 Task: Send the message to the host of Shell Knob, Missouri, US- Hello! I'm interested in your listing for 01/Dec/2023. Is it still available during that time?.
Action: Mouse moved to (698, 147)
Screenshot: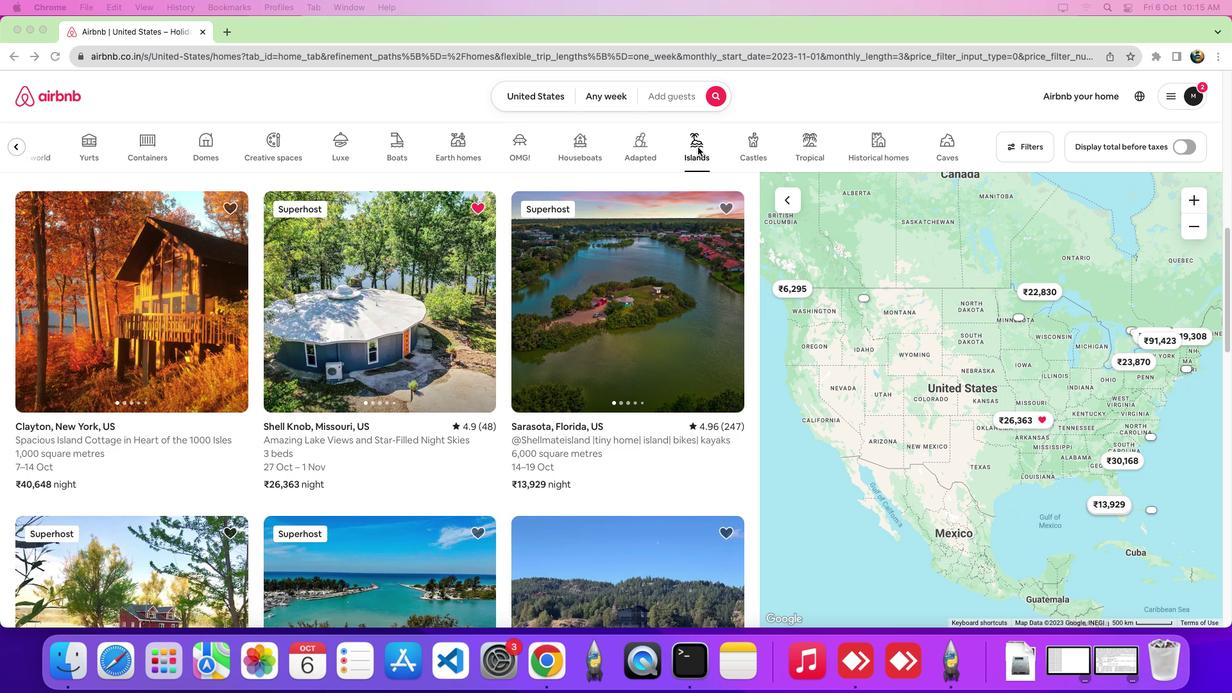
Action: Mouse pressed left at (698, 147)
Screenshot: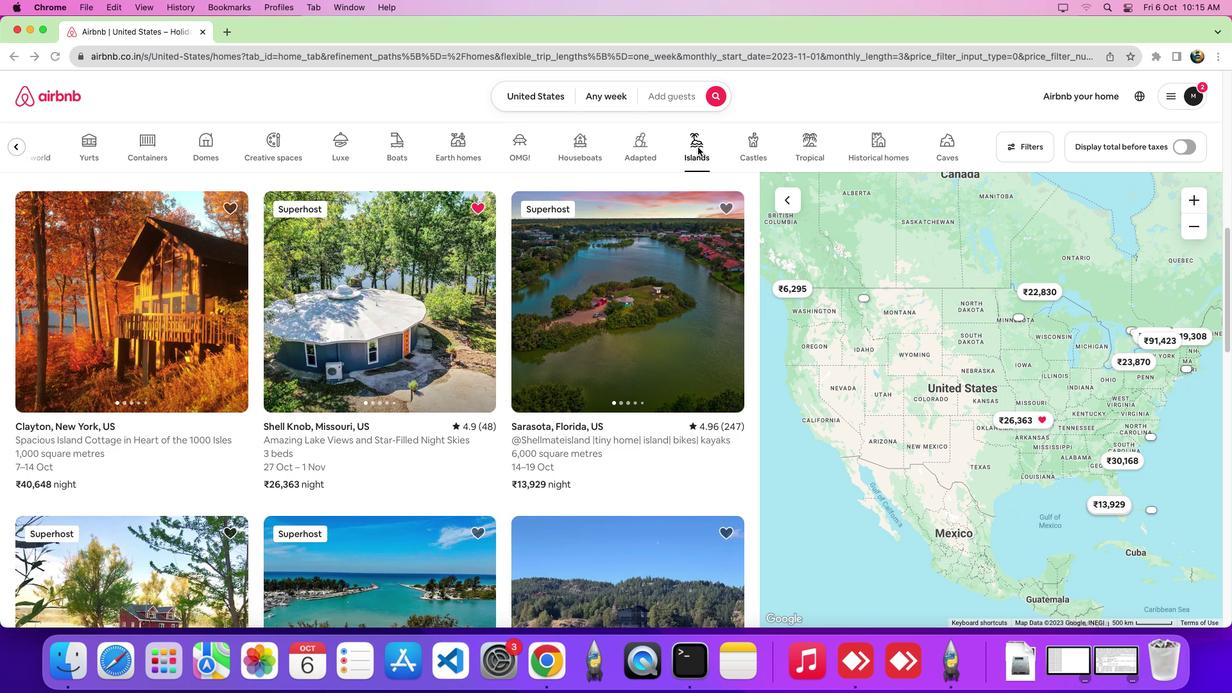 
Action: Mouse moved to (396, 293)
Screenshot: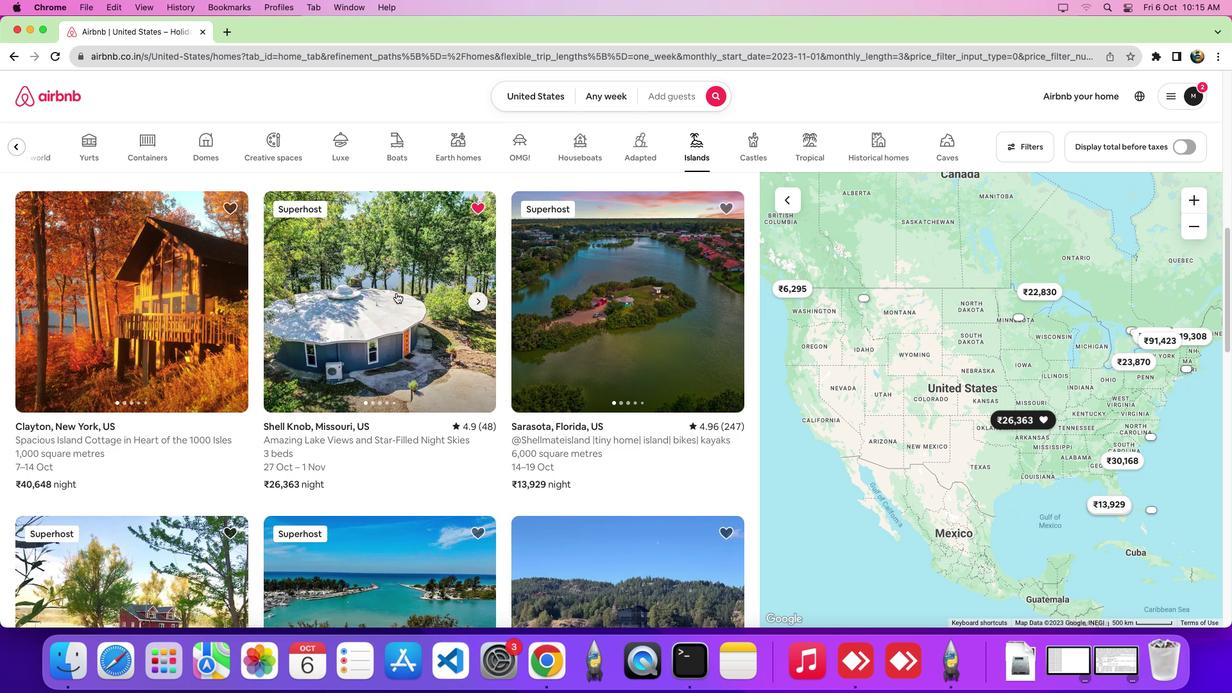 
Action: Mouse pressed left at (396, 293)
Screenshot: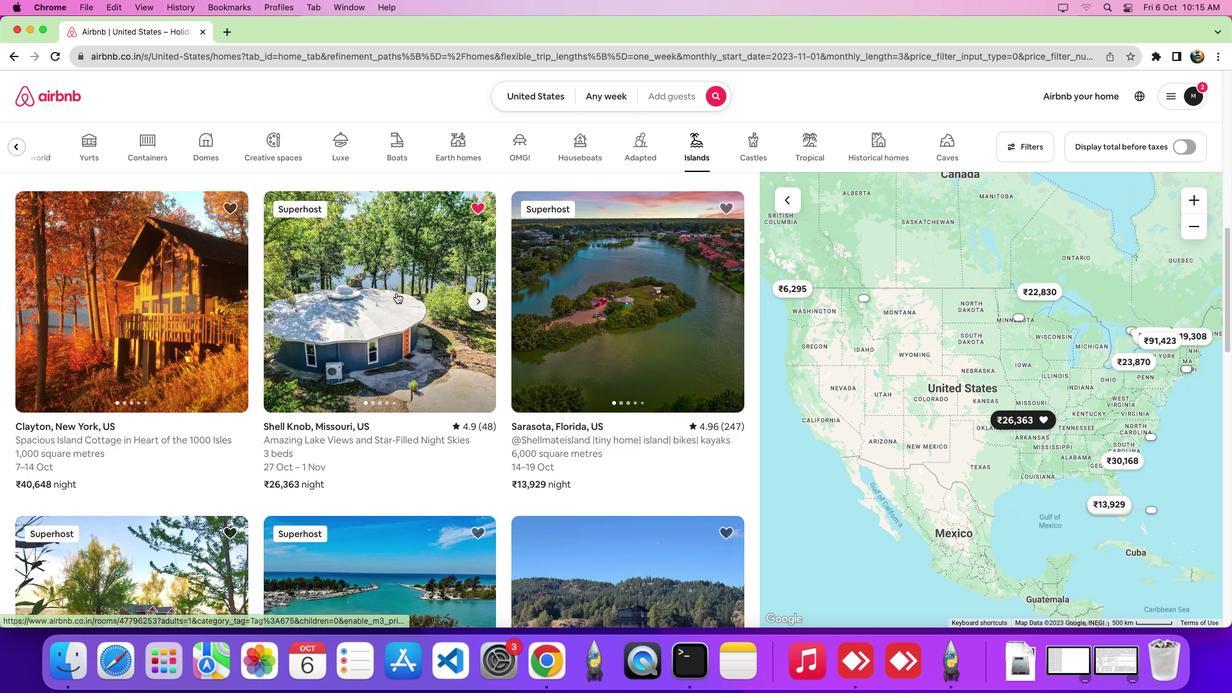 
Action: Mouse moved to (604, 405)
Screenshot: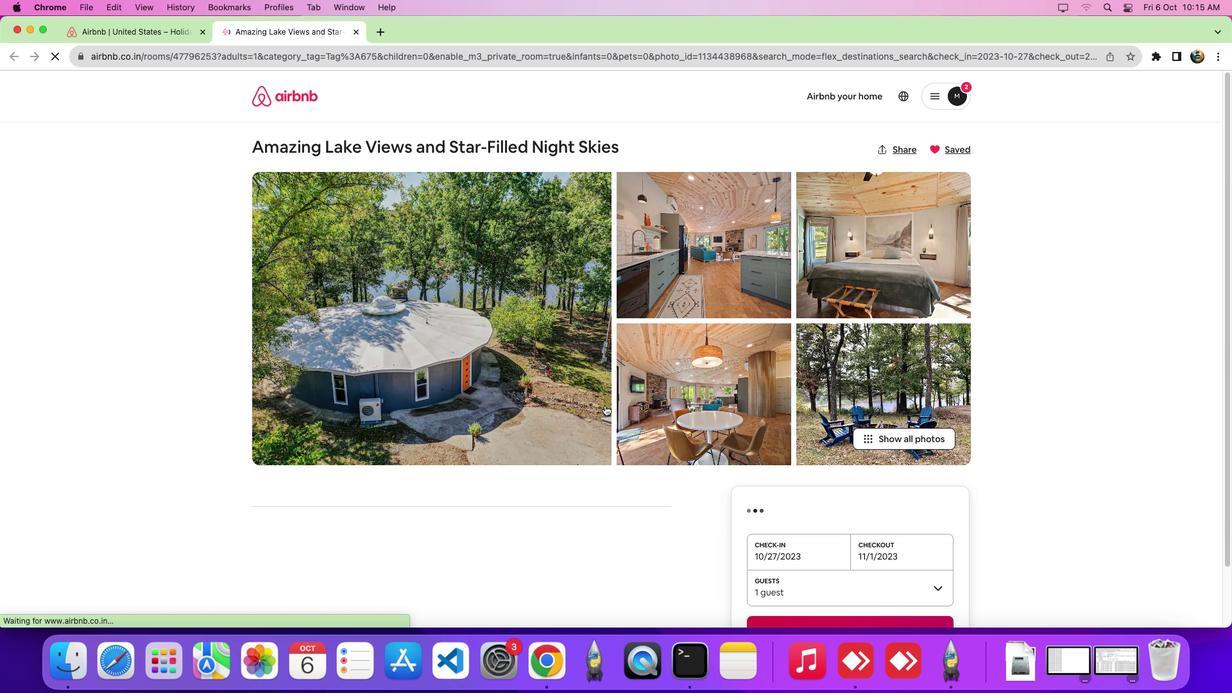 
Action: Mouse scrolled (604, 405) with delta (0, 0)
Screenshot: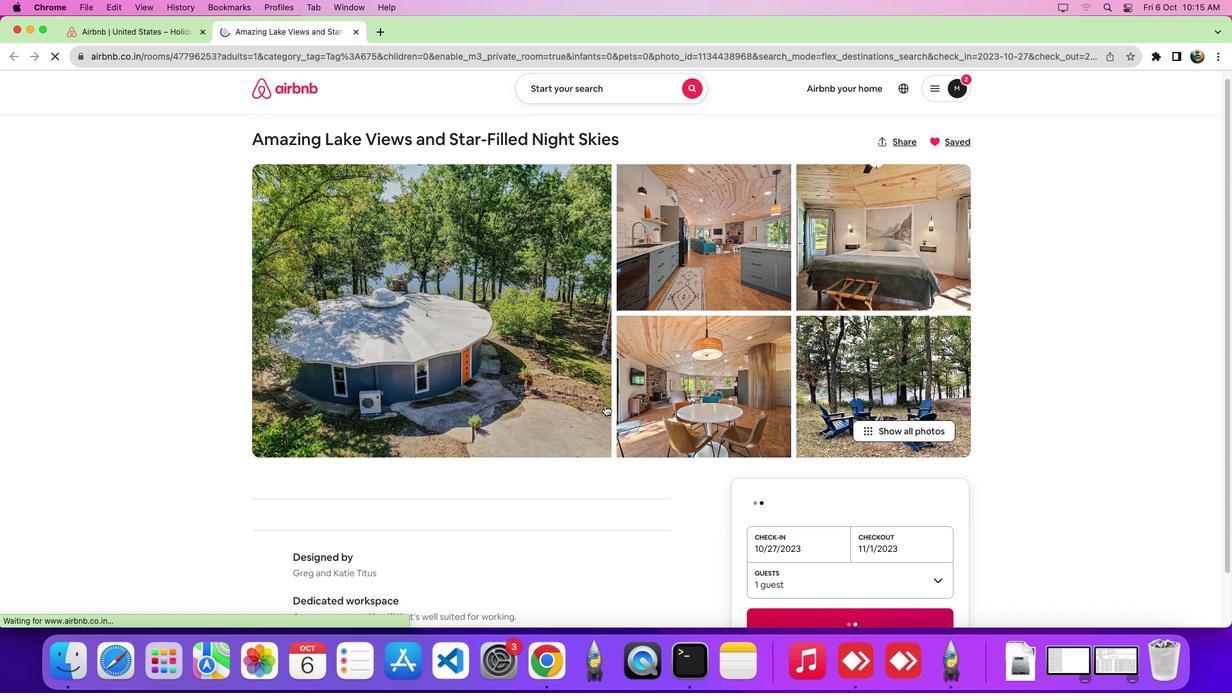 
Action: Mouse scrolled (604, 405) with delta (0, -1)
Screenshot: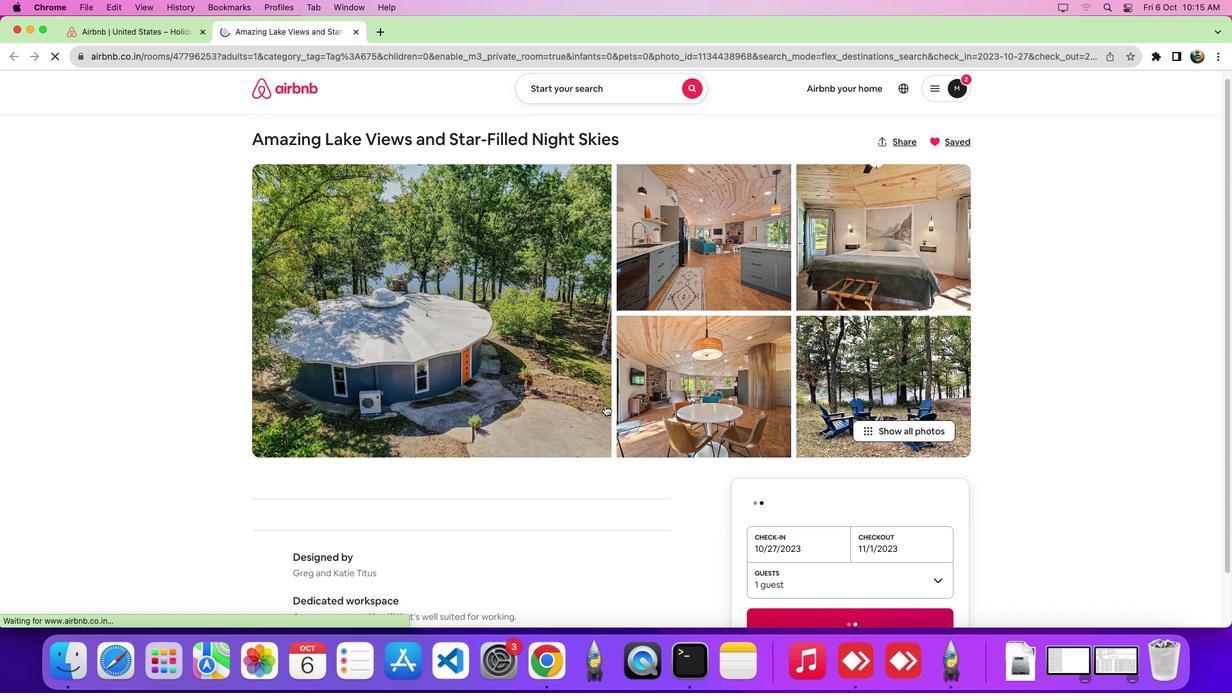 
Action: Mouse scrolled (604, 405) with delta (0, -6)
Screenshot: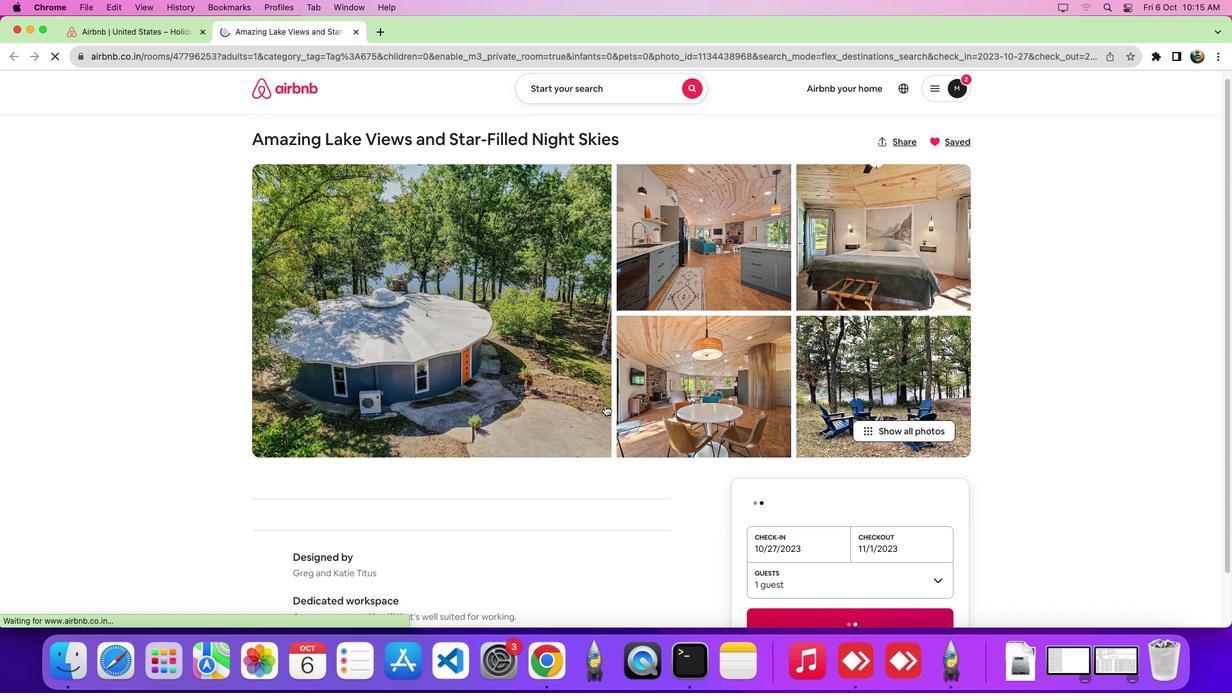 
Action: Mouse scrolled (604, 405) with delta (0, -8)
Screenshot: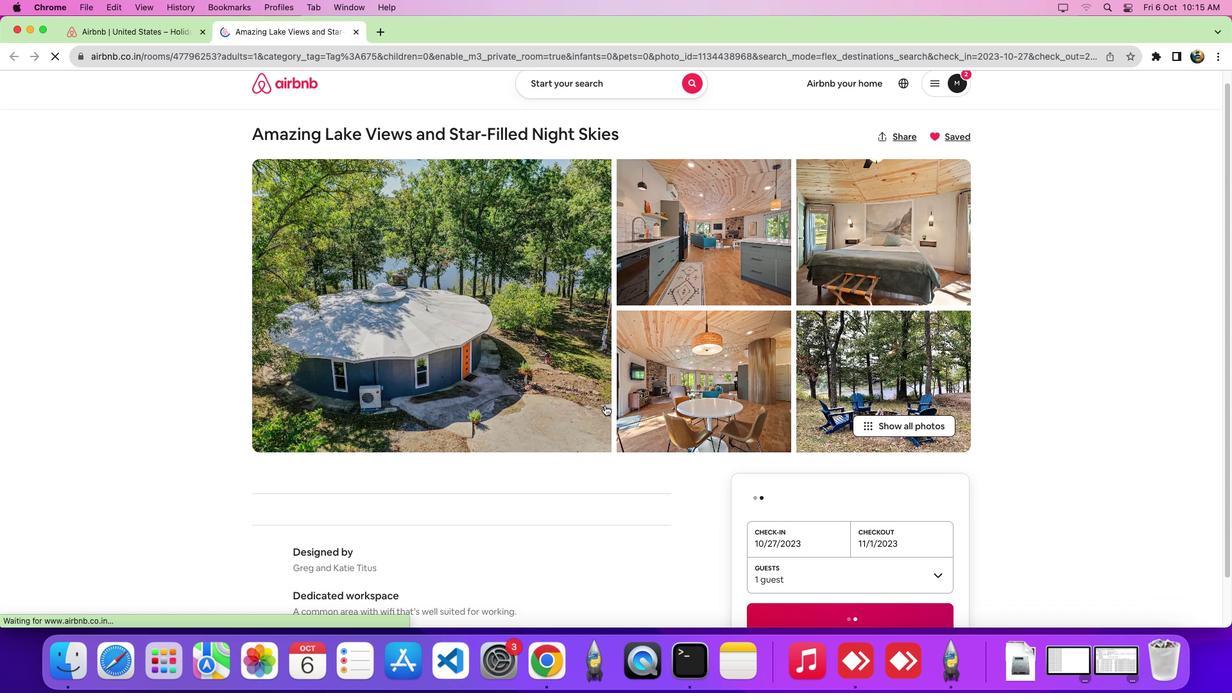 
Action: Mouse scrolled (604, 405) with delta (0, -9)
Screenshot: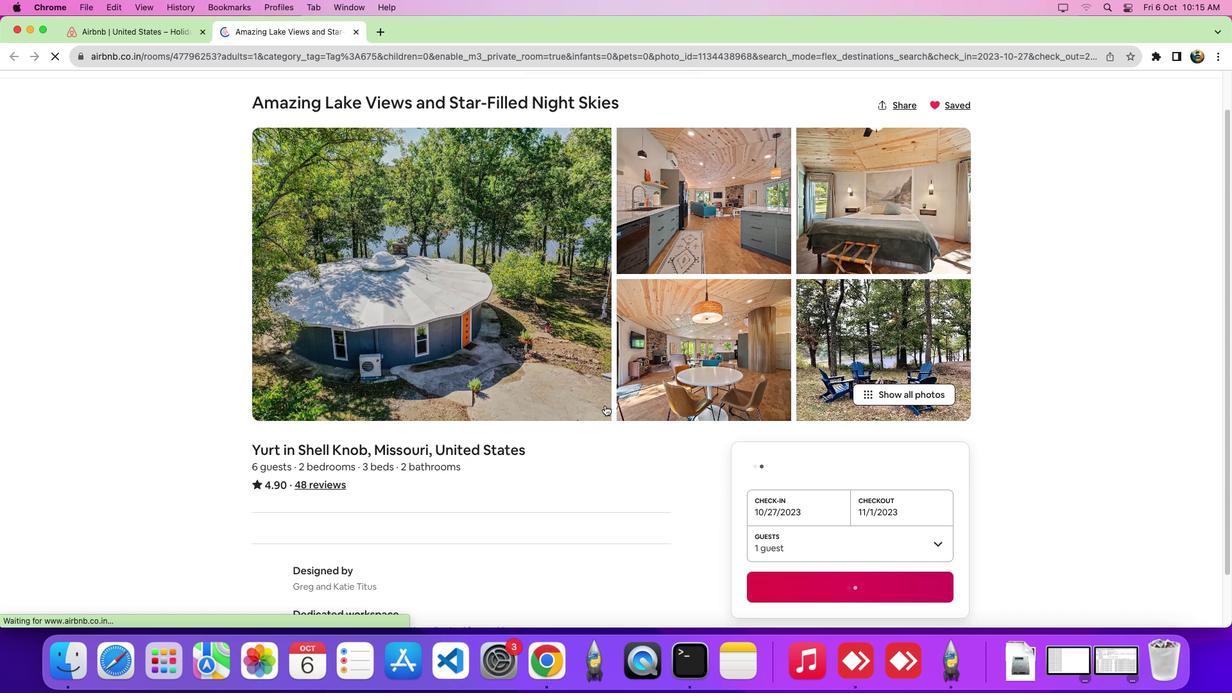 
Action: Mouse scrolled (604, 405) with delta (0, 0)
Screenshot: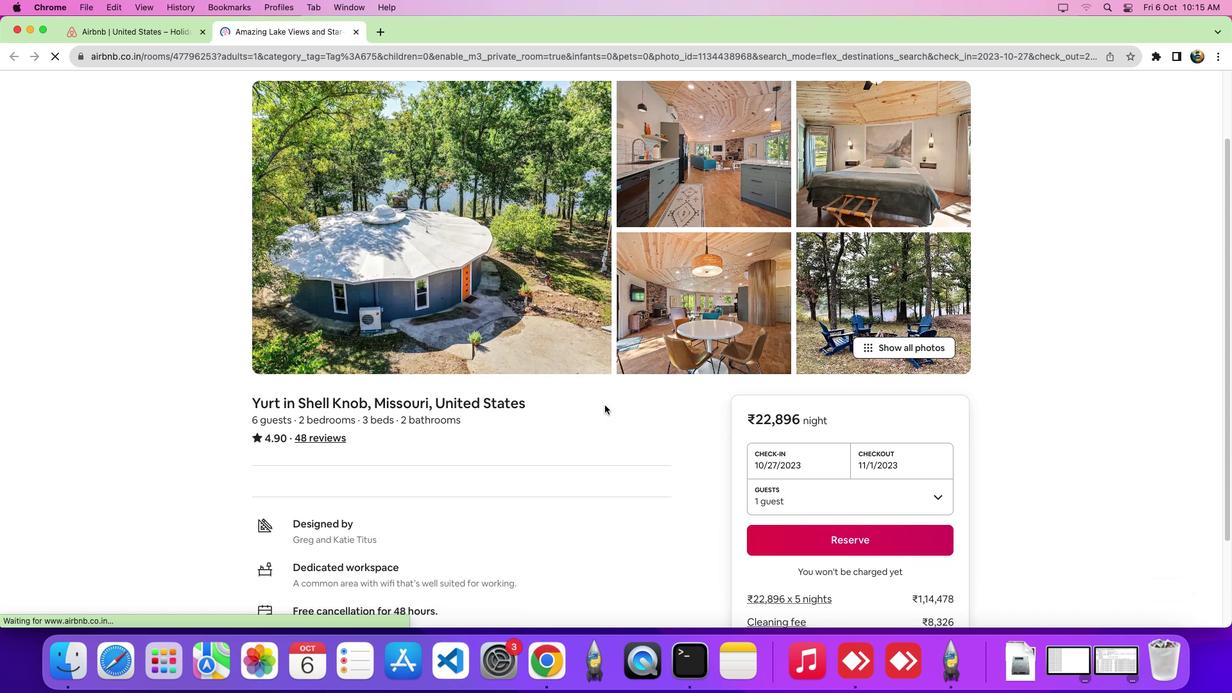 
Action: Mouse scrolled (604, 405) with delta (0, -1)
Screenshot: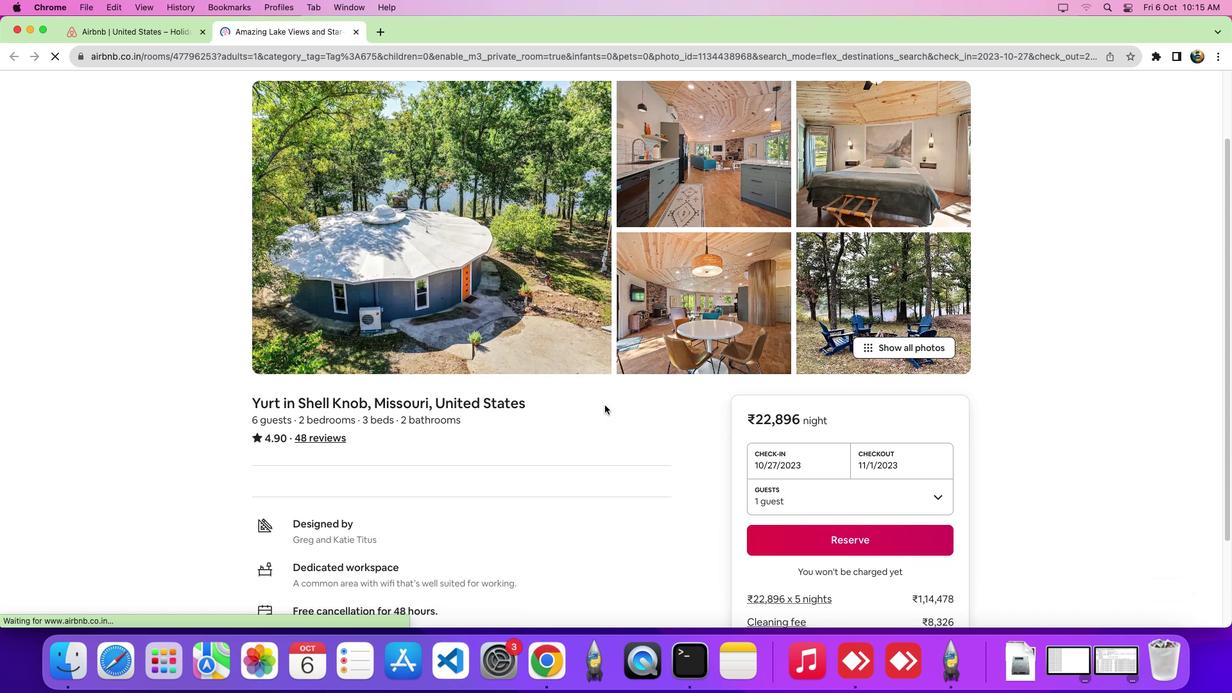 
Action: Mouse scrolled (604, 405) with delta (0, -6)
Screenshot: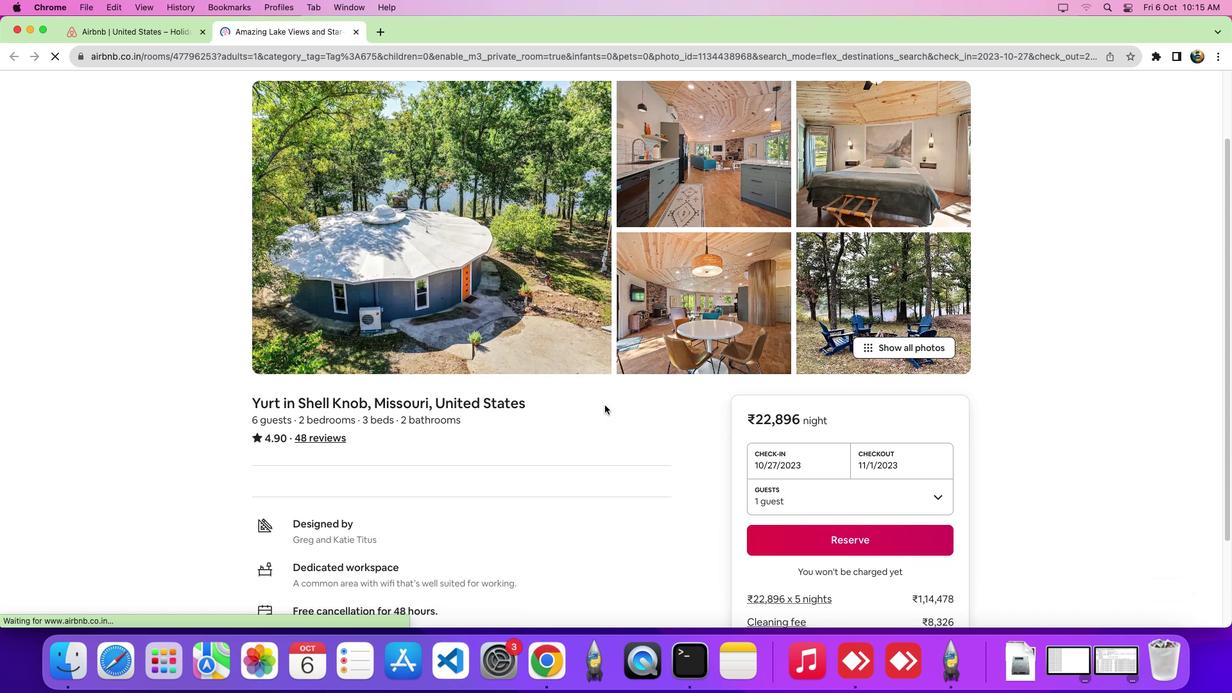 
Action: Mouse scrolled (604, 405) with delta (0, -8)
Screenshot: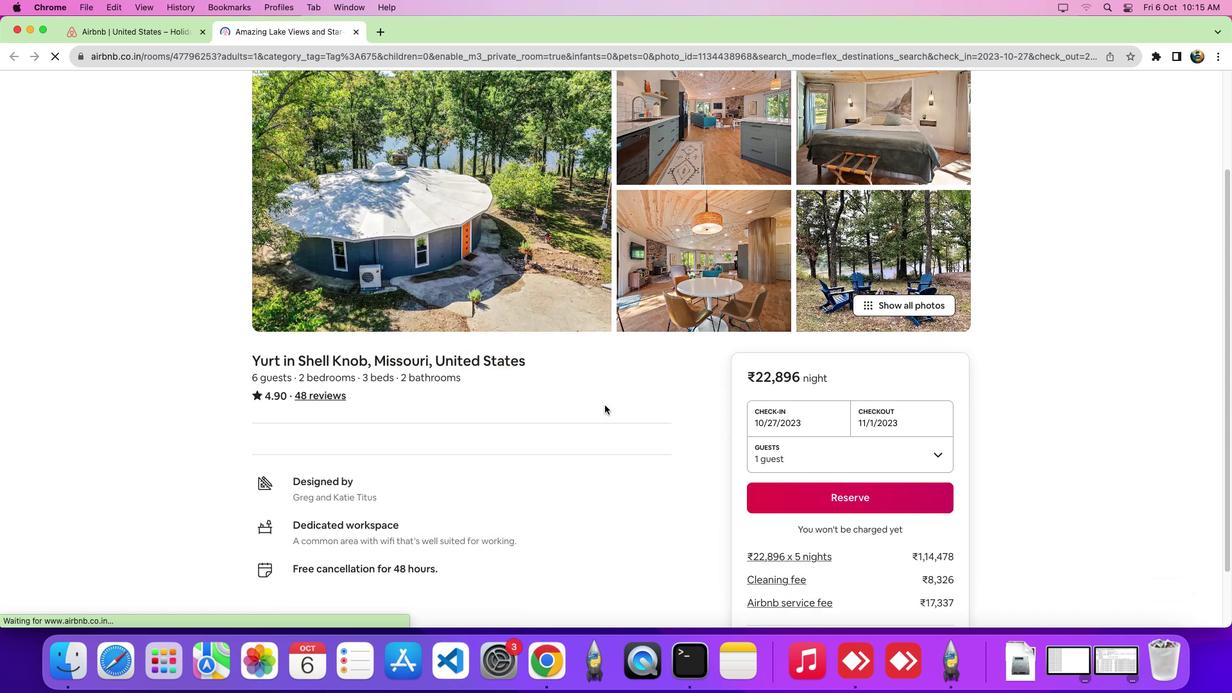 
Action: Mouse scrolled (604, 405) with delta (0, -10)
Screenshot: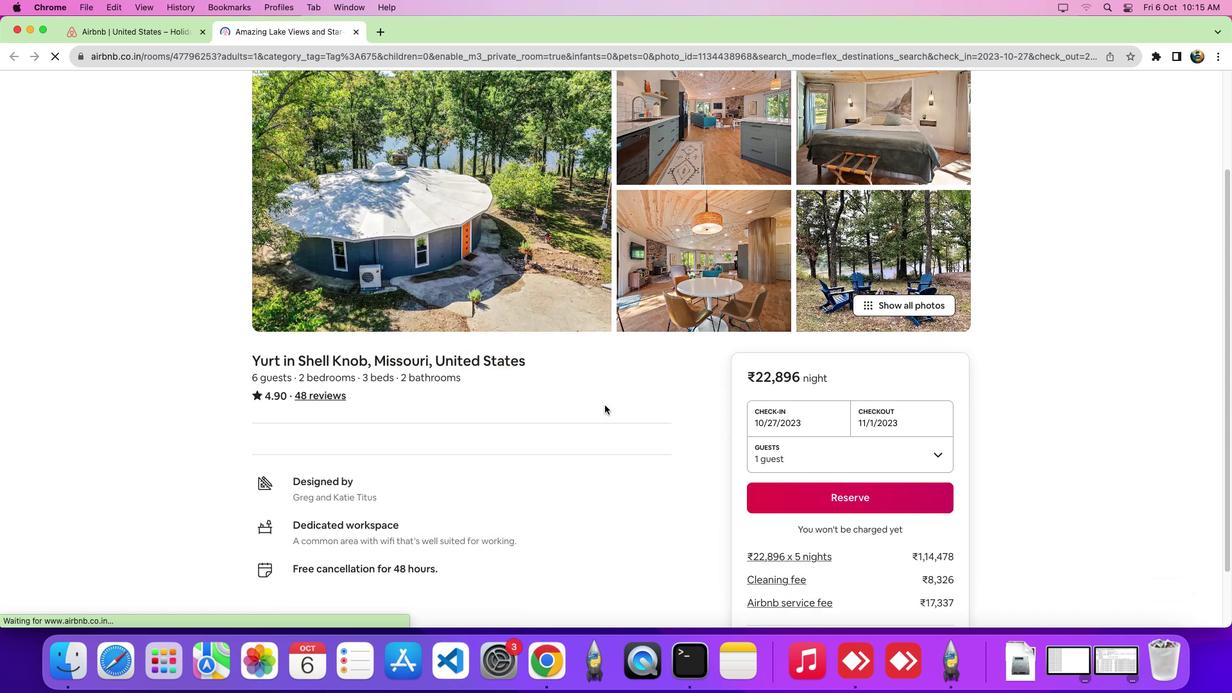 
Action: Mouse scrolled (604, 405) with delta (0, -10)
Screenshot: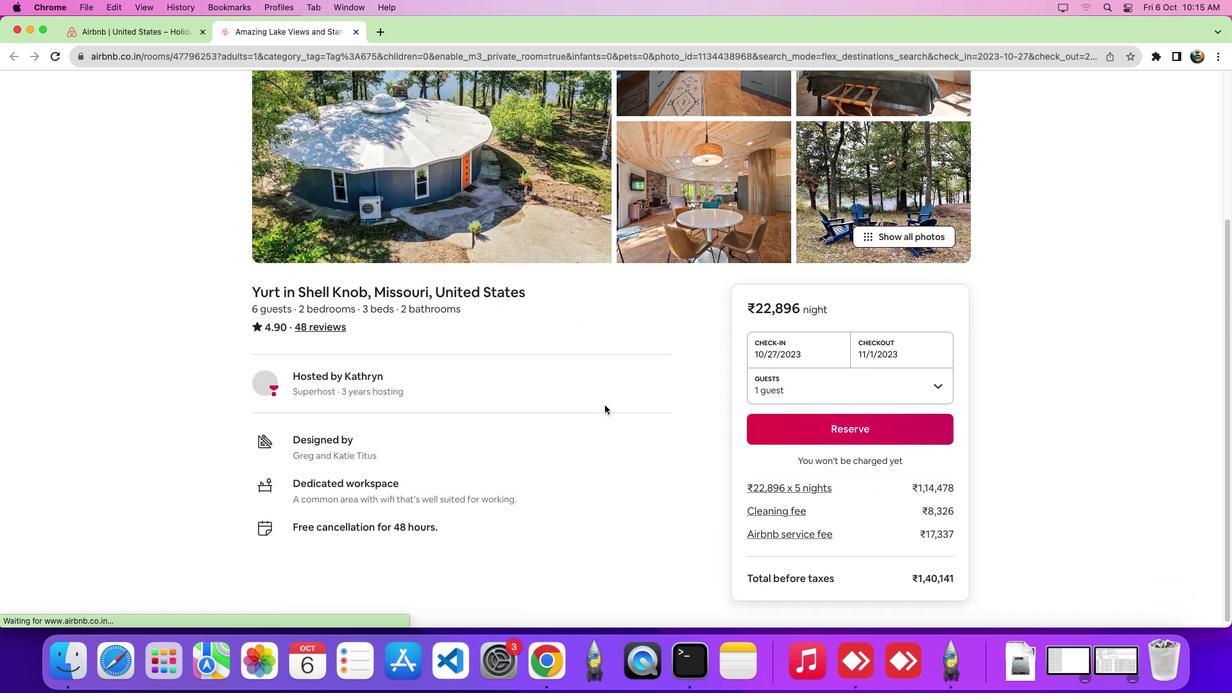 
Action: Mouse scrolled (604, 405) with delta (0, 0)
Screenshot: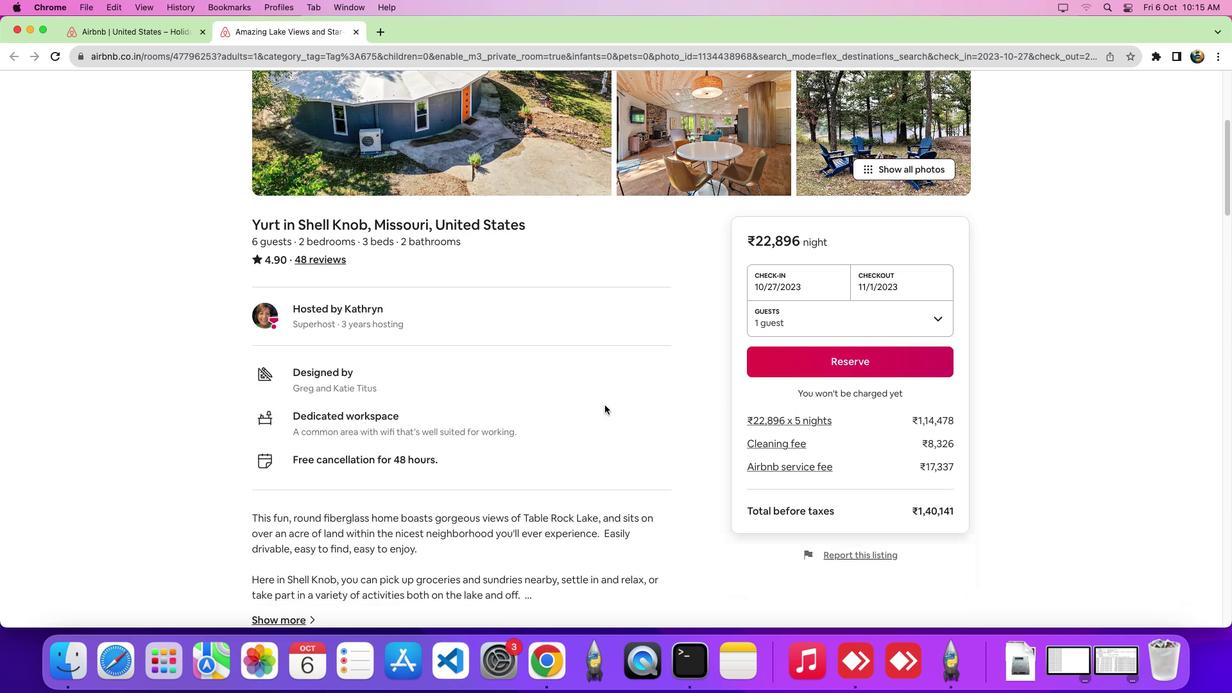 
Action: Mouse scrolled (604, 405) with delta (0, -1)
Screenshot: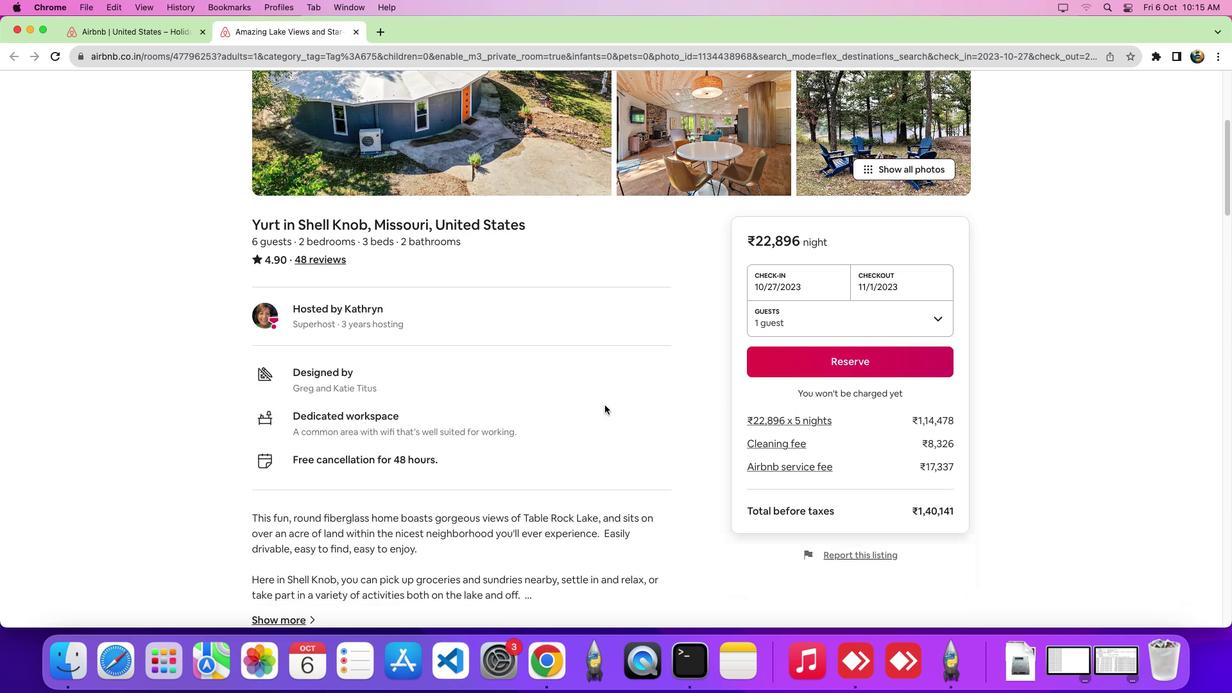 
Action: Mouse scrolled (604, 405) with delta (0, -6)
Screenshot: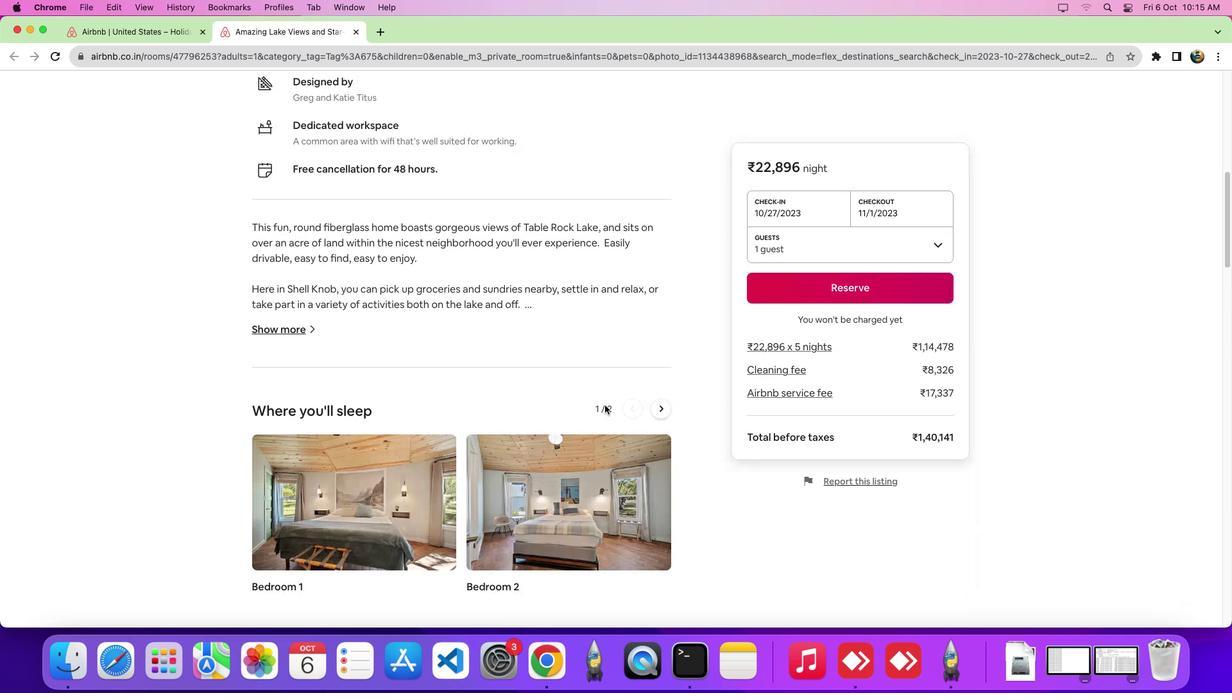 
Action: Mouse scrolled (604, 405) with delta (0, -8)
Screenshot: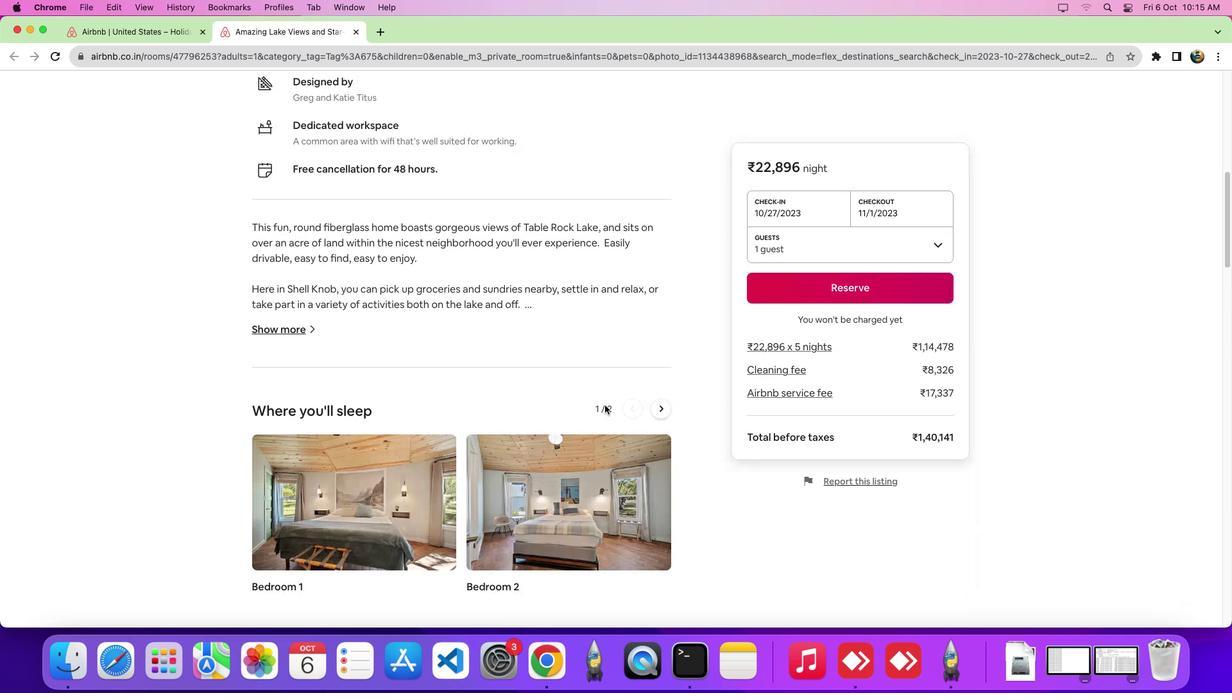 
Action: Mouse scrolled (604, 405) with delta (0, -9)
Screenshot: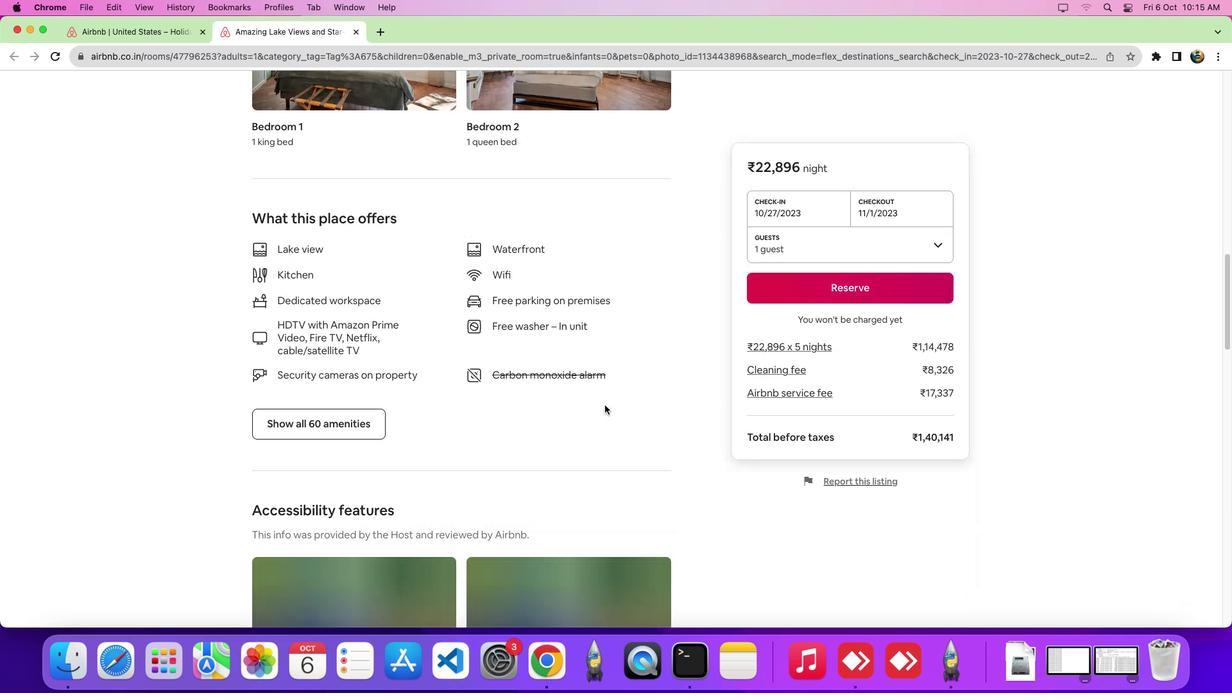
Action: Mouse scrolled (604, 405) with delta (0, 0)
Screenshot: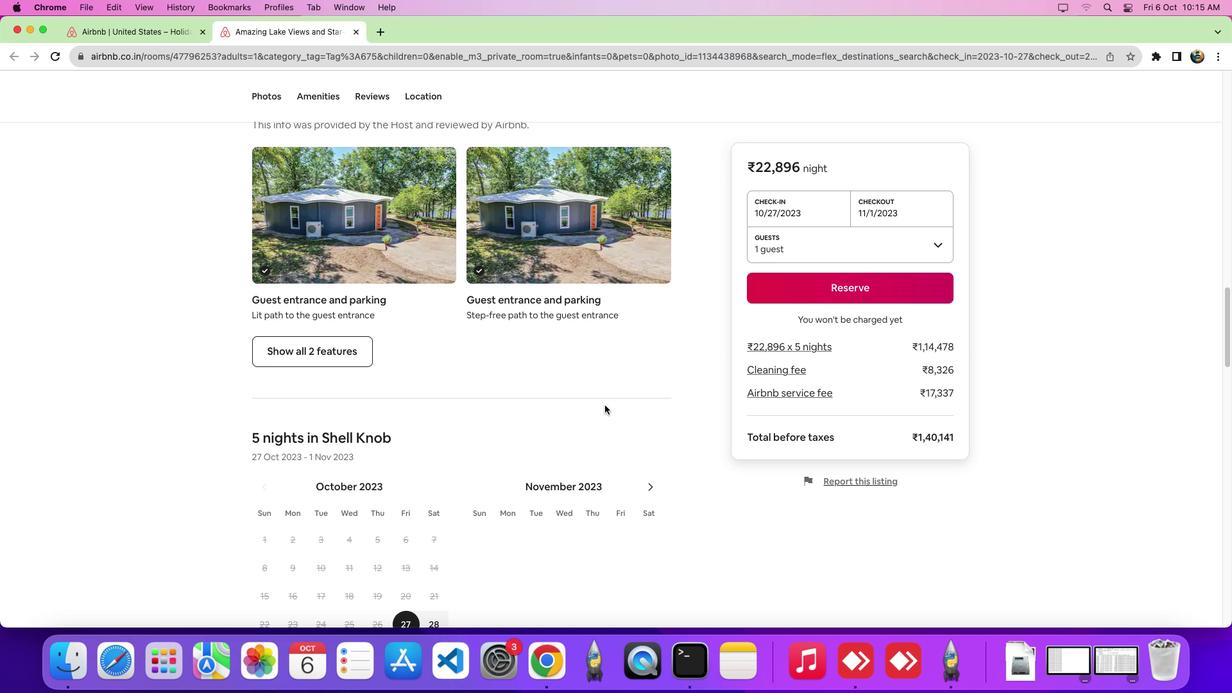 
Action: Mouse scrolled (604, 405) with delta (0, -1)
Screenshot: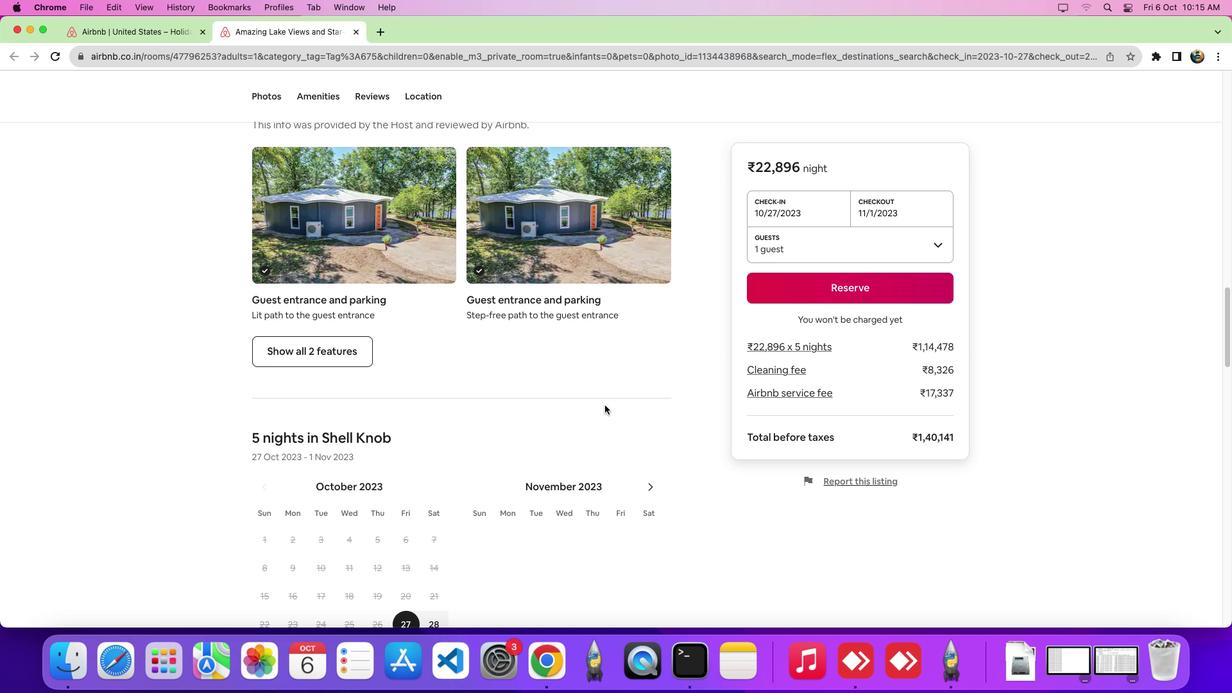 
Action: Mouse scrolled (604, 405) with delta (0, -6)
Screenshot: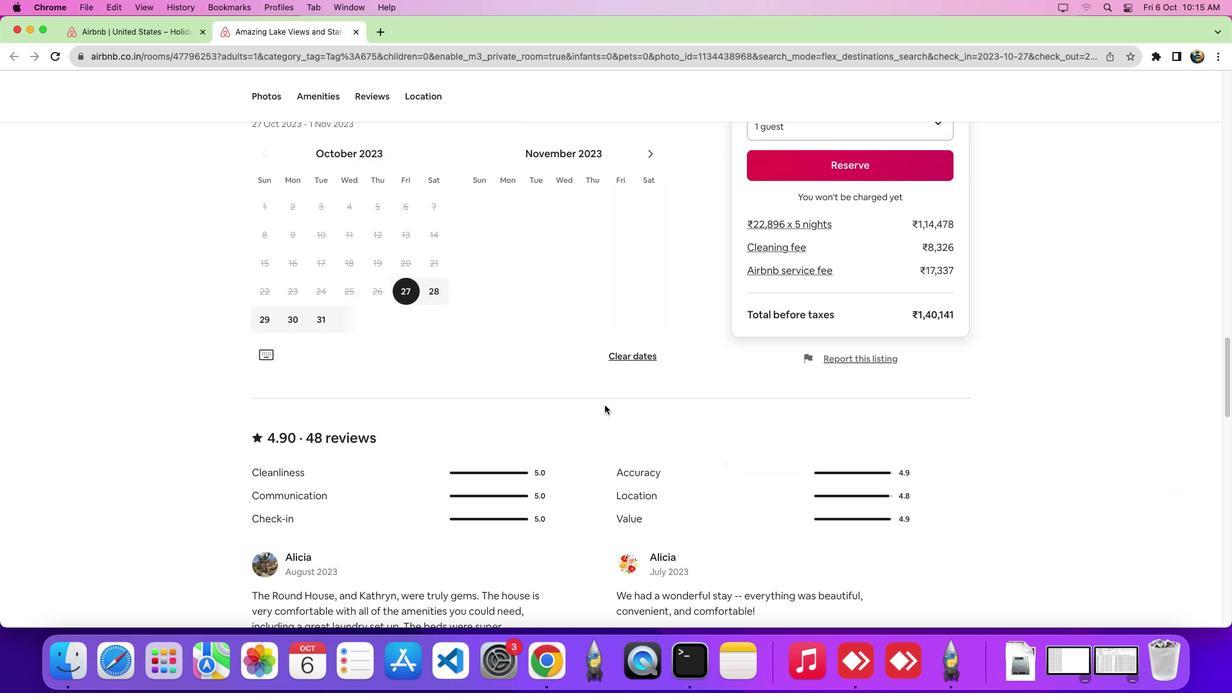 
Action: Mouse scrolled (604, 405) with delta (0, -8)
Screenshot: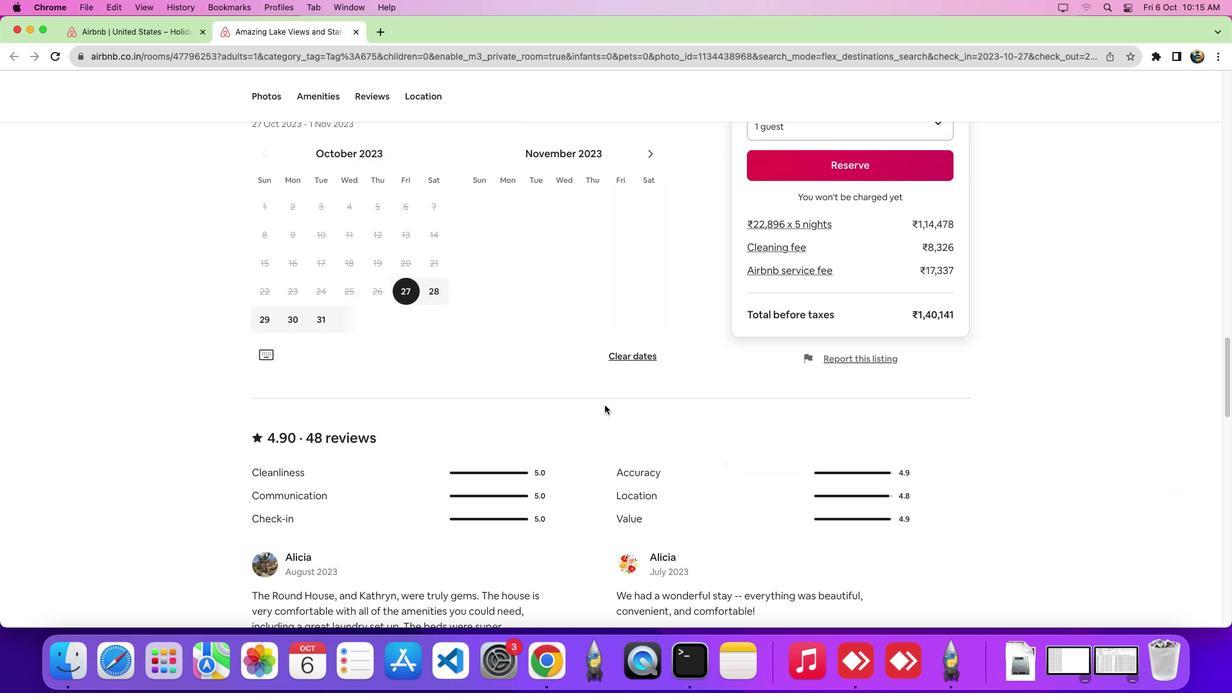 
Action: Mouse scrolled (604, 405) with delta (0, 0)
Screenshot: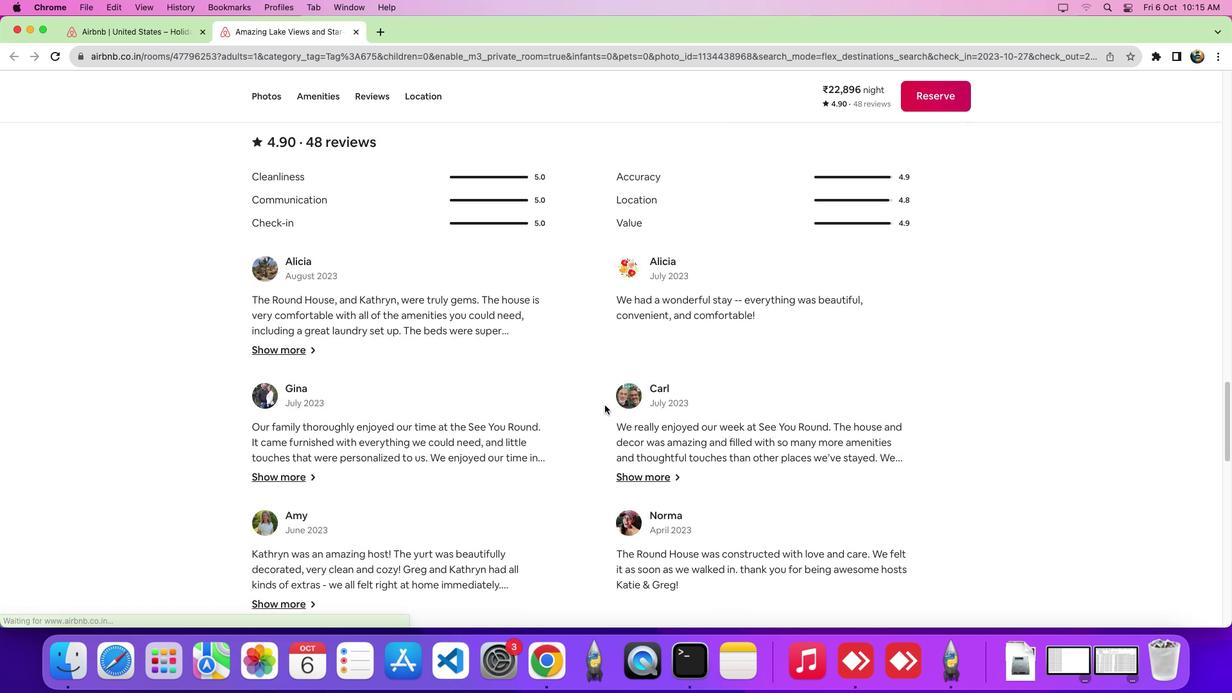 
Action: Mouse scrolled (604, 405) with delta (0, -1)
Screenshot: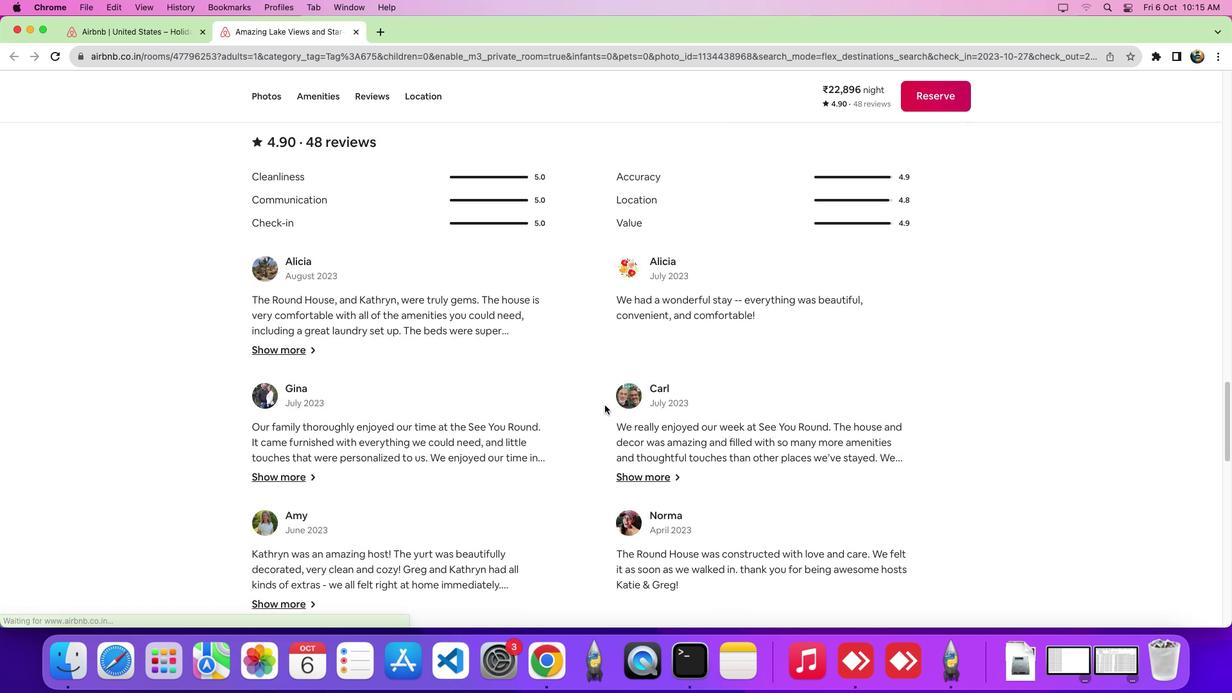 
Action: Mouse scrolled (604, 405) with delta (0, -6)
Screenshot: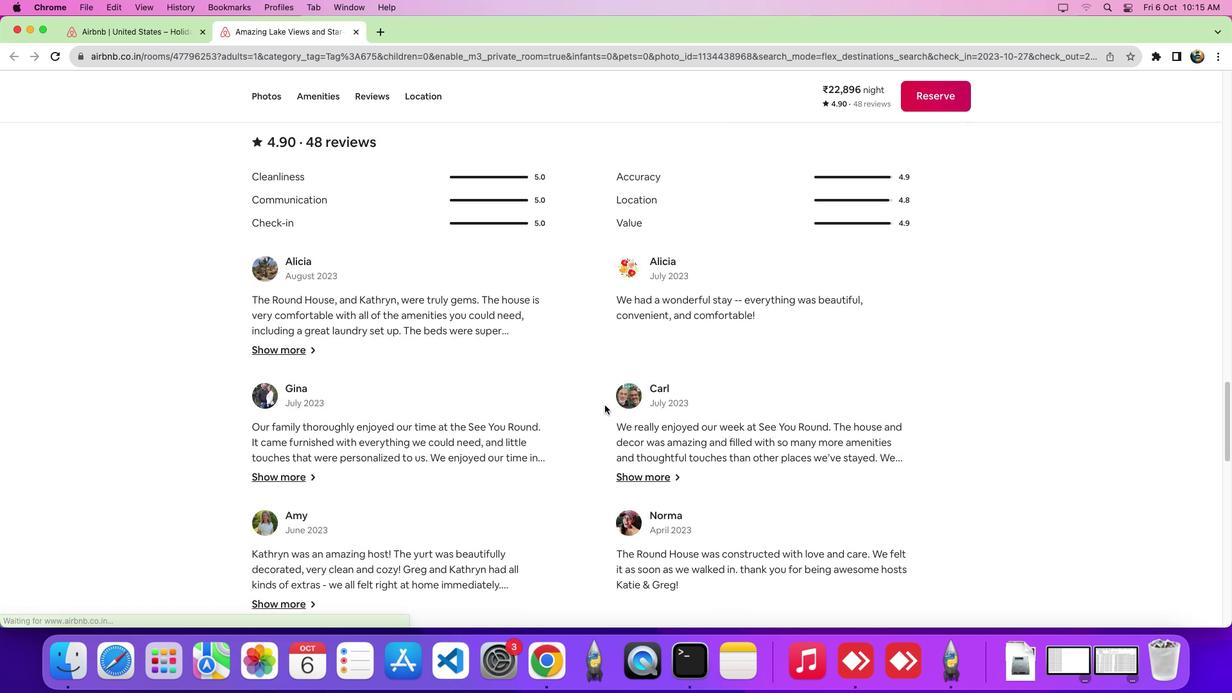 
Action: Mouse scrolled (604, 405) with delta (0, -8)
Screenshot: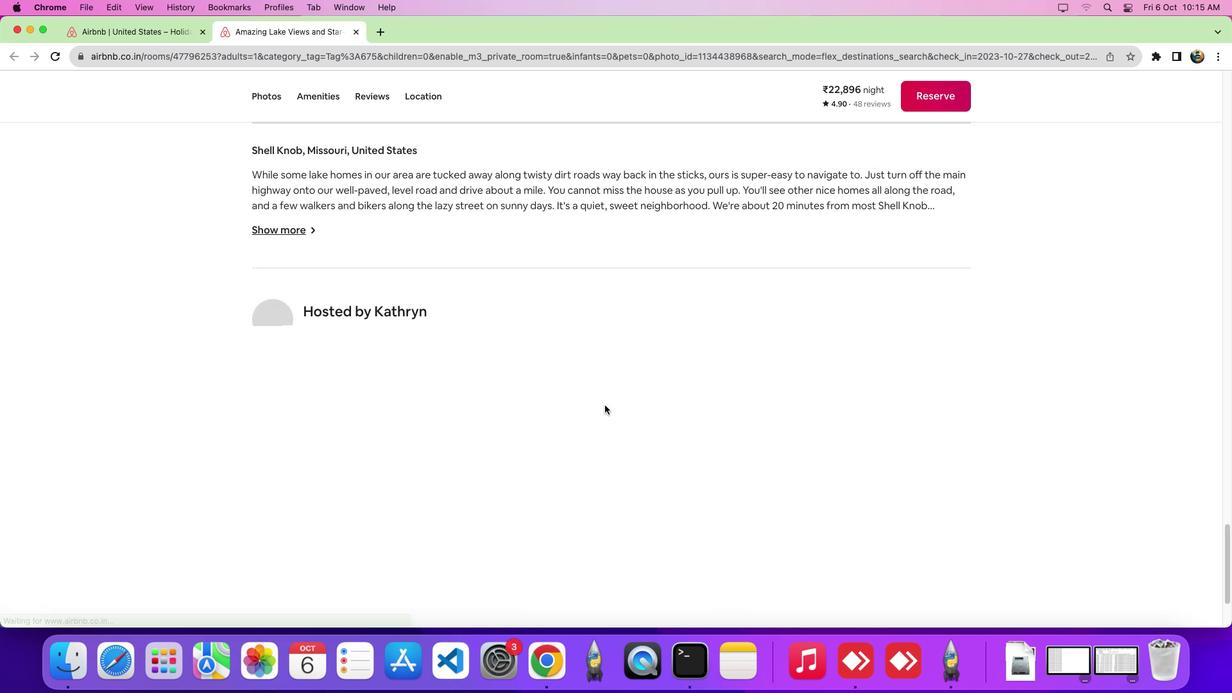 
Action: Mouse scrolled (604, 405) with delta (0, -10)
Screenshot: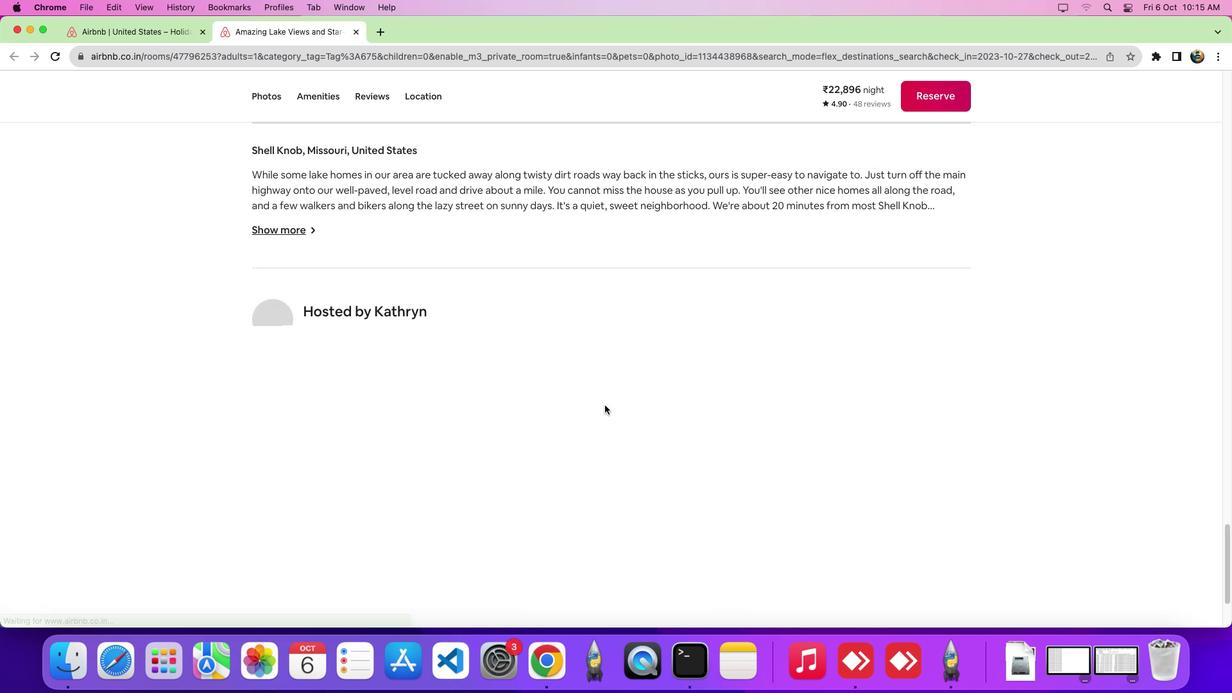 
Action: Mouse moved to (676, 333)
Screenshot: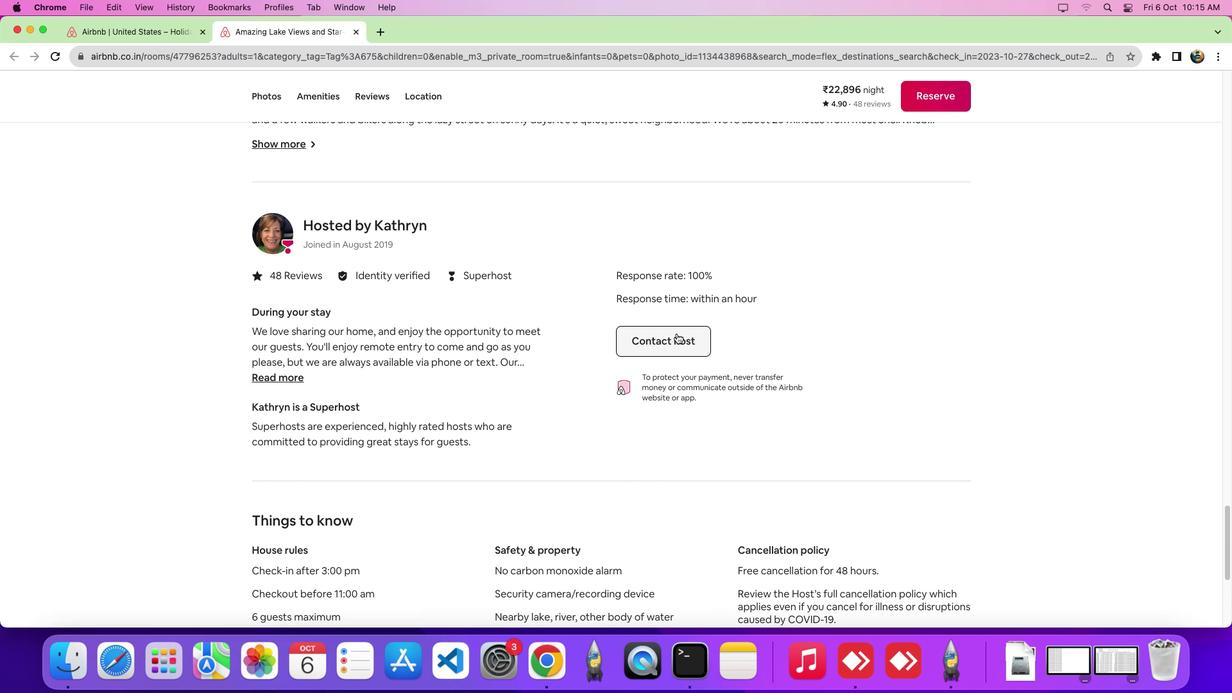 
Action: Mouse pressed left at (676, 333)
Screenshot: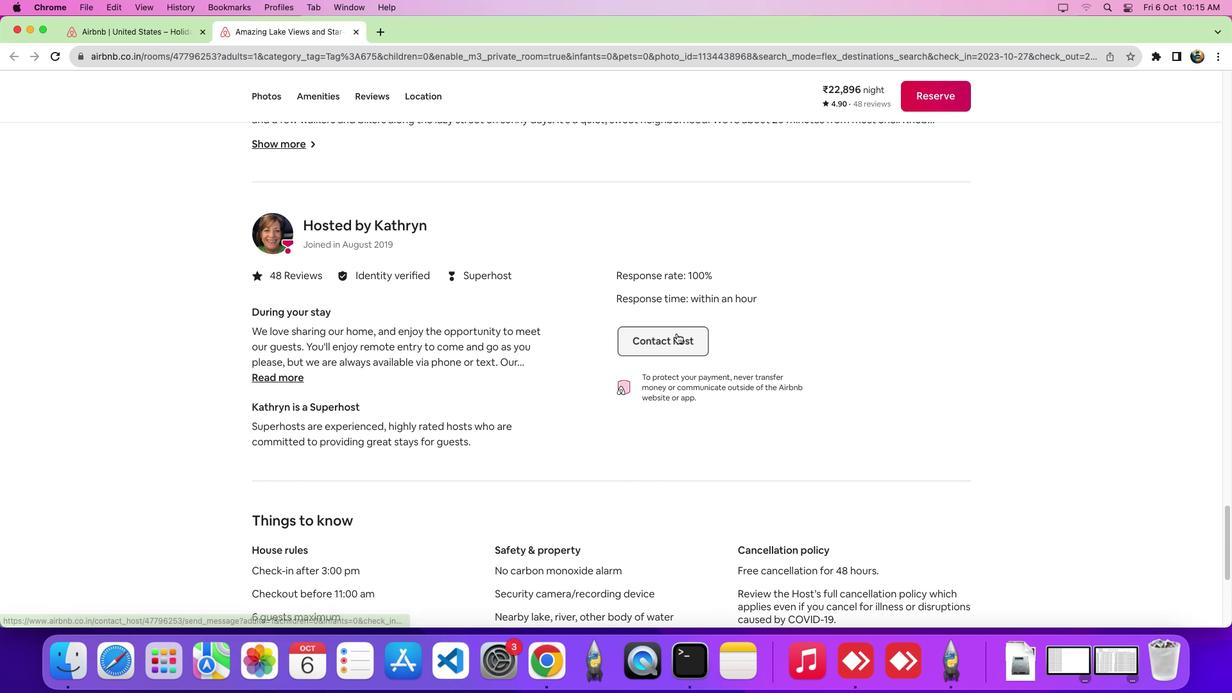 
Action: Mouse moved to (421, 406)
Screenshot: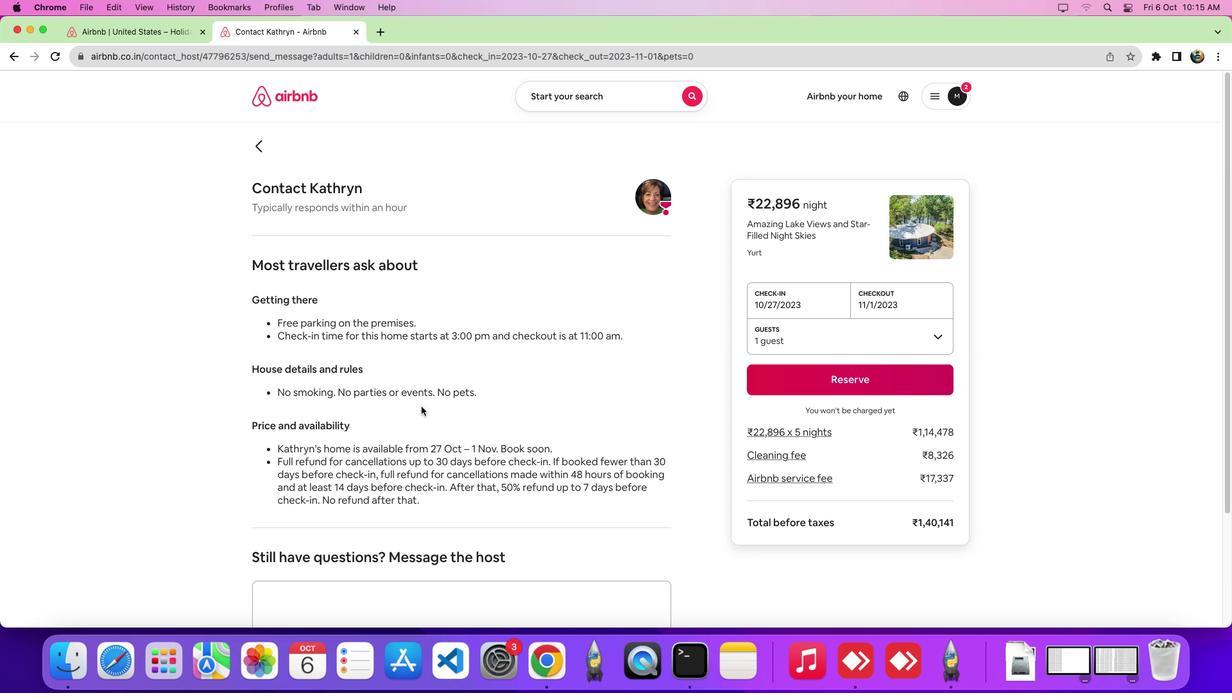 
Action: Mouse scrolled (421, 406) with delta (0, 0)
Screenshot: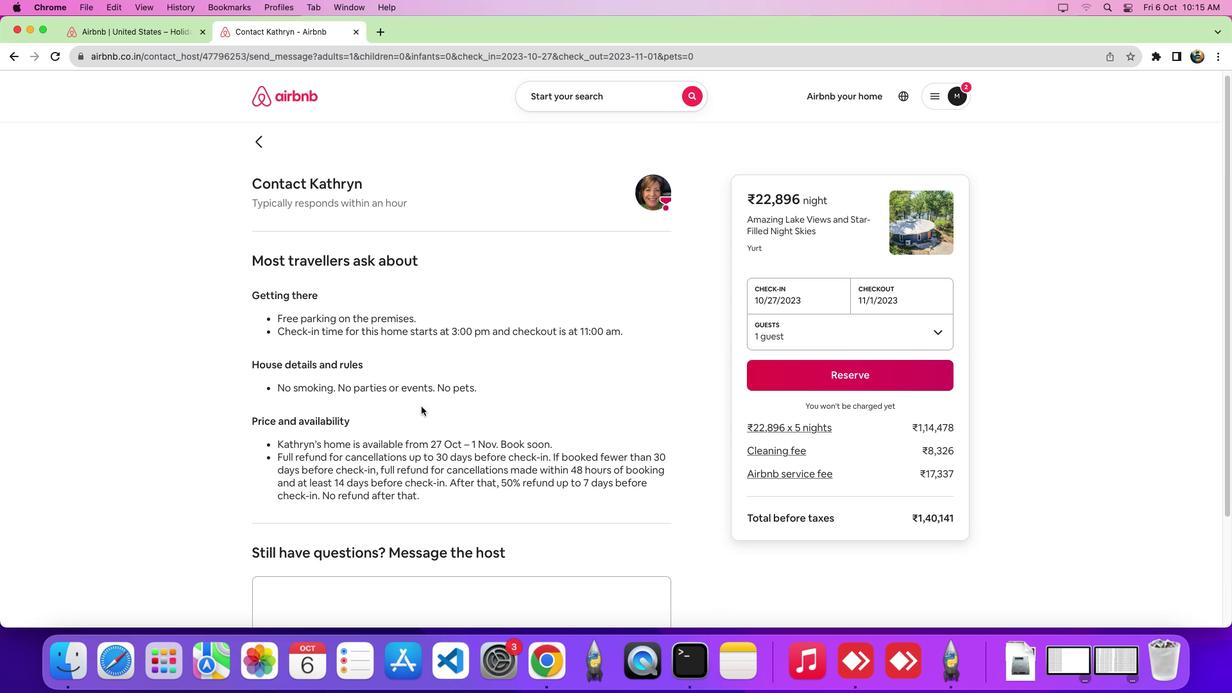 
Action: Mouse scrolled (421, 406) with delta (0, 0)
Screenshot: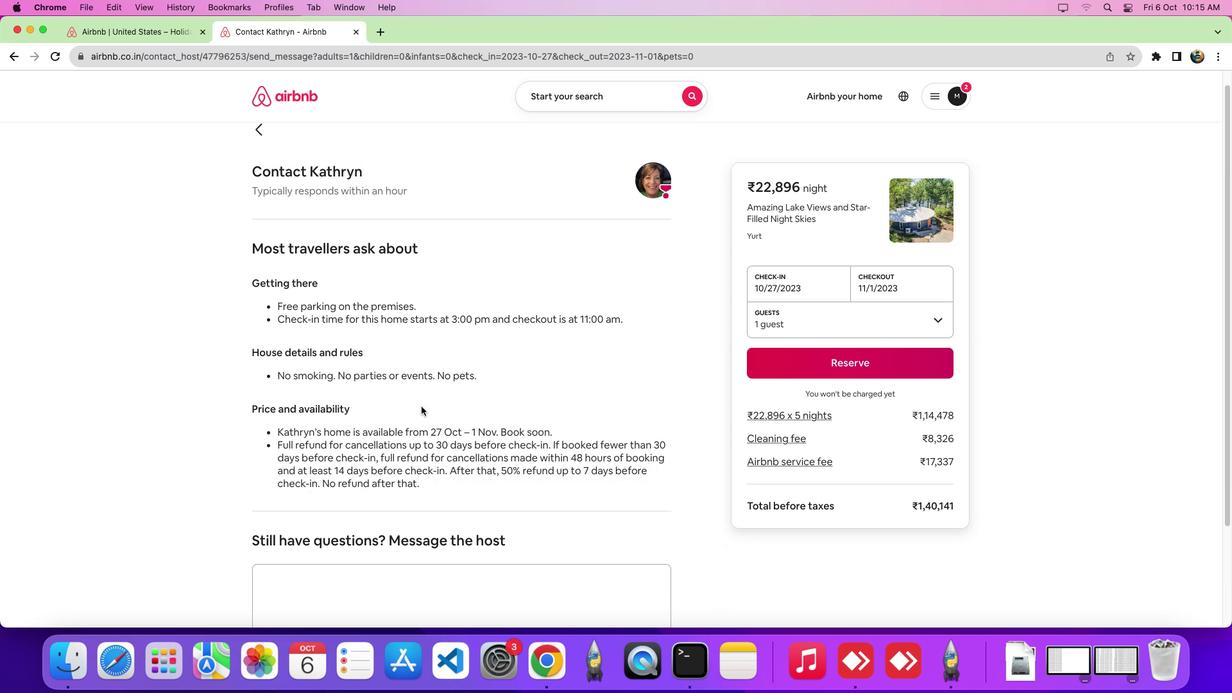 
Action: Mouse scrolled (421, 406) with delta (0, -3)
Screenshot: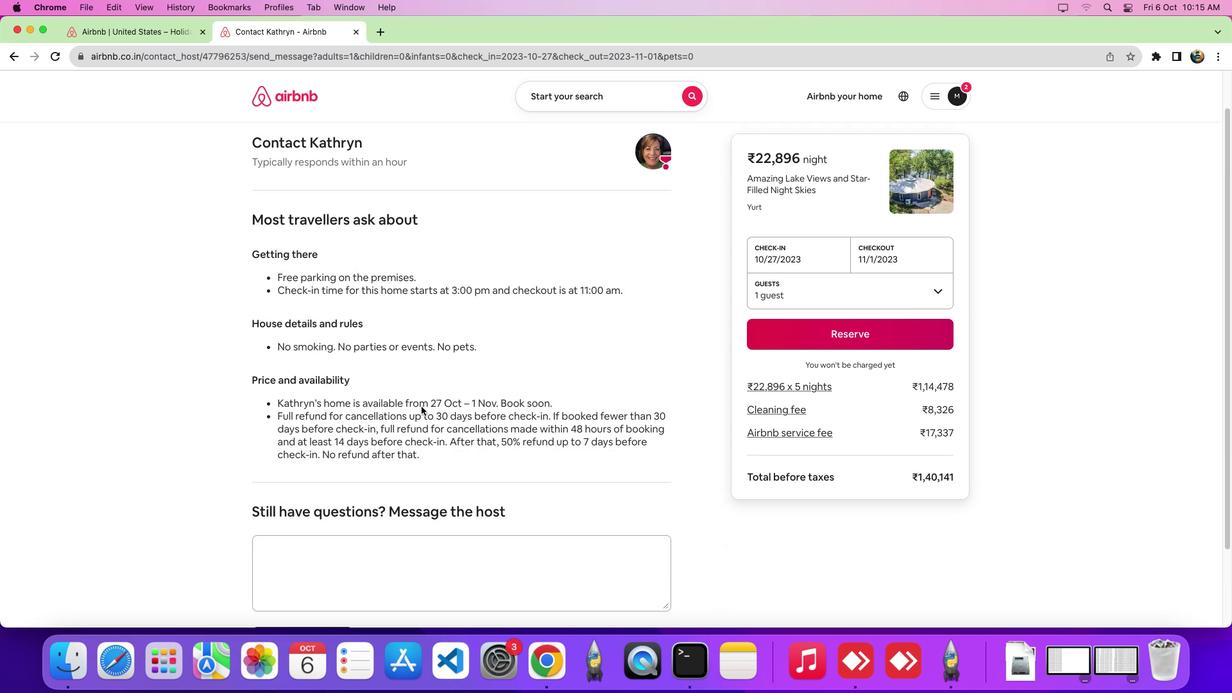 
Action: Mouse scrolled (421, 406) with delta (0, -3)
Screenshot: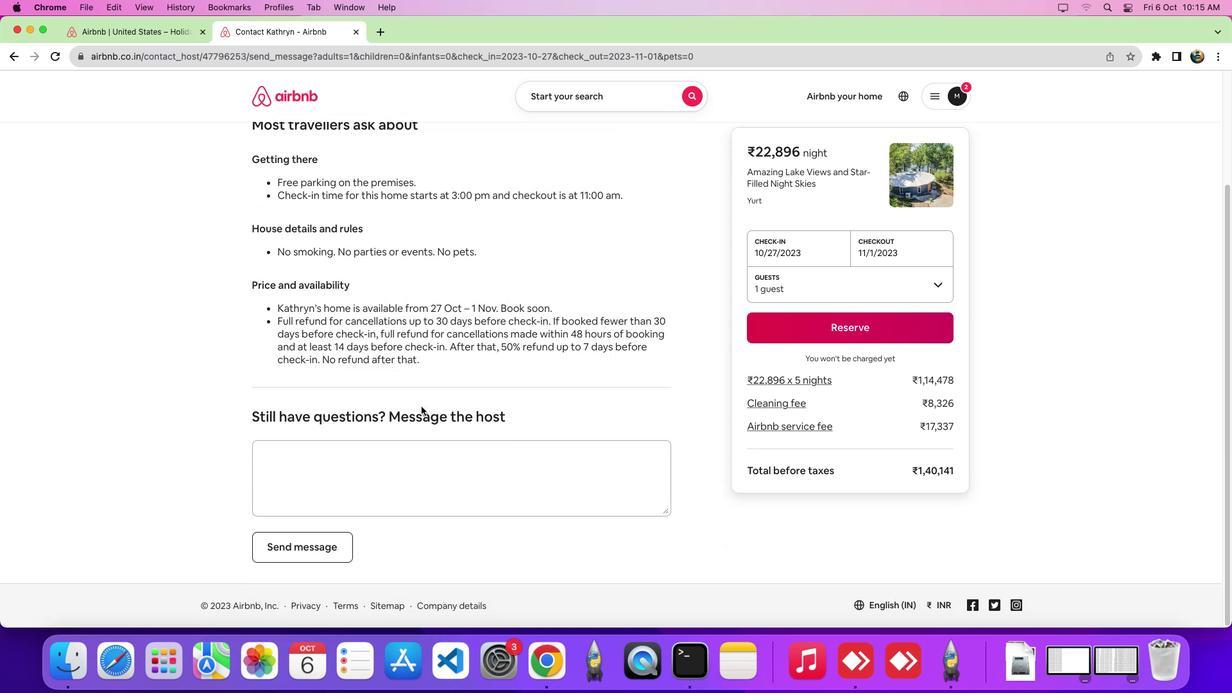 
Action: Mouse moved to (417, 484)
Screenshot: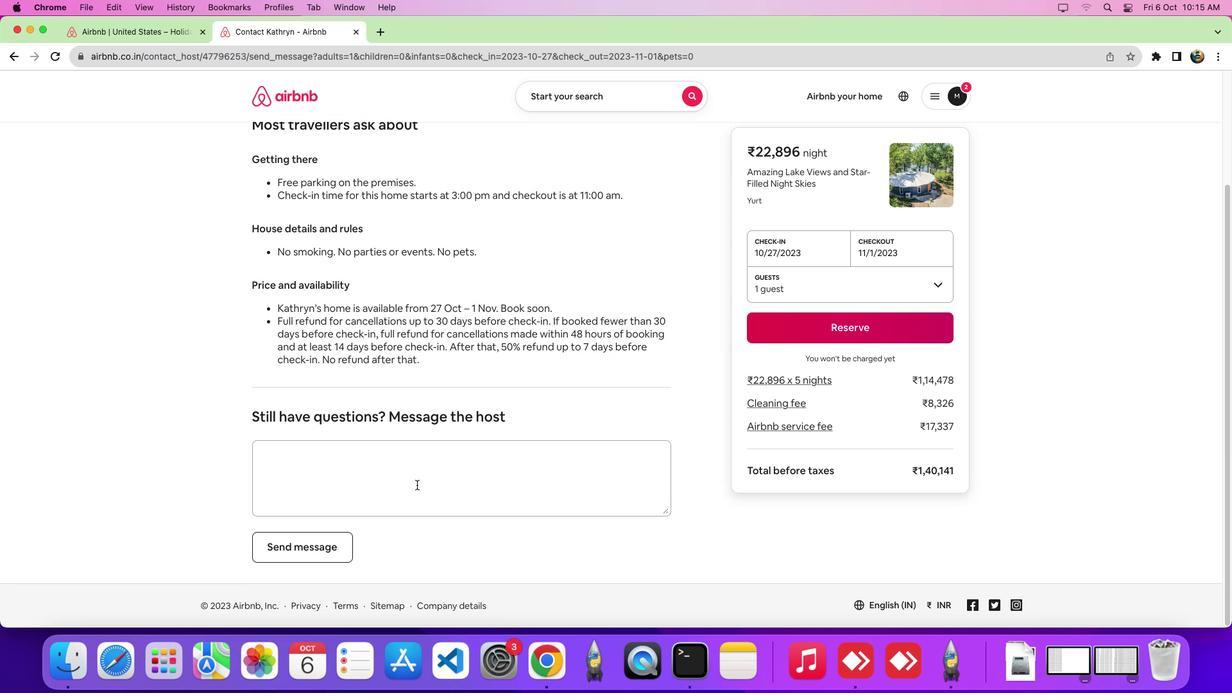 
Action: Mouse pressed left at (417, 484)
Screenshot: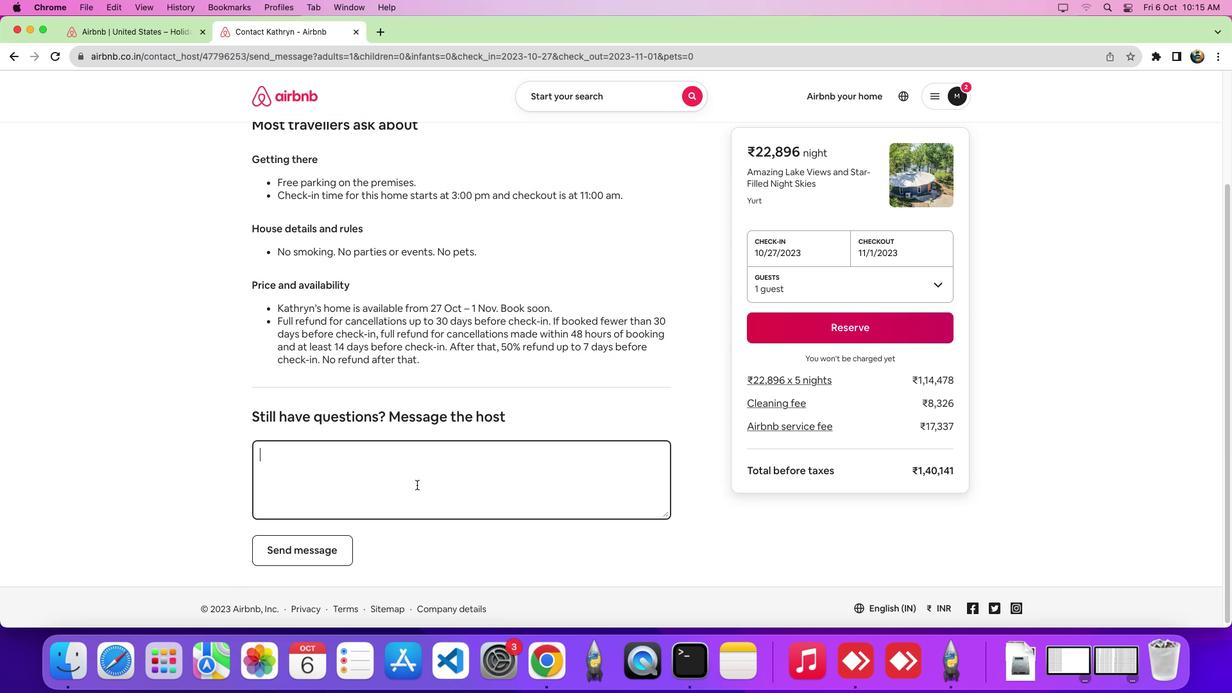 
Action: Key pressed Key.shift'H''e''l''l''o'Key.shift'!'Key.spaceKey.shift'I'"'"'m'Key.space'i''n''t''e''r''e''s''t''i'Key.backspace'e''d'Key.space'i''n'Key.space'y''o''r''u'Key.backspaceKey.backspace'u''r'Key.space'l''i''s''t''i''n''g'Key.space'f''o''r'Key.space'0''1''/'Key.shift_r'D''e''c''/''2''0''2''3''.'Key.spaceKey.shift'I''s'Key.space'i''t'Key.space's''t''i''l''l'Key.space'a''v''a''i''l''a''b''l''e'Key.space'd''u''r''i''n''g'Key.space't''a''h'Key.backspaceKey.backspace'h''a''t'Key.space't''i''m''e'Key.shift'?''.'
Screenshot: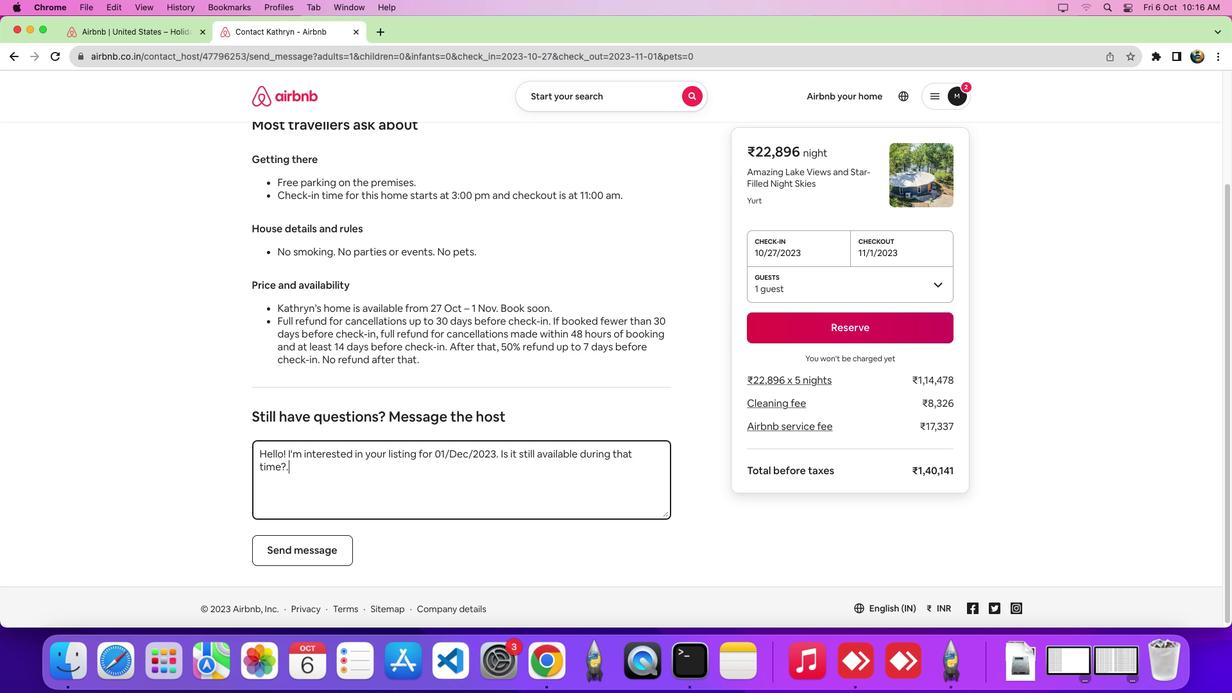 
Action: Mouse moved to (331, 540)
Screenshot: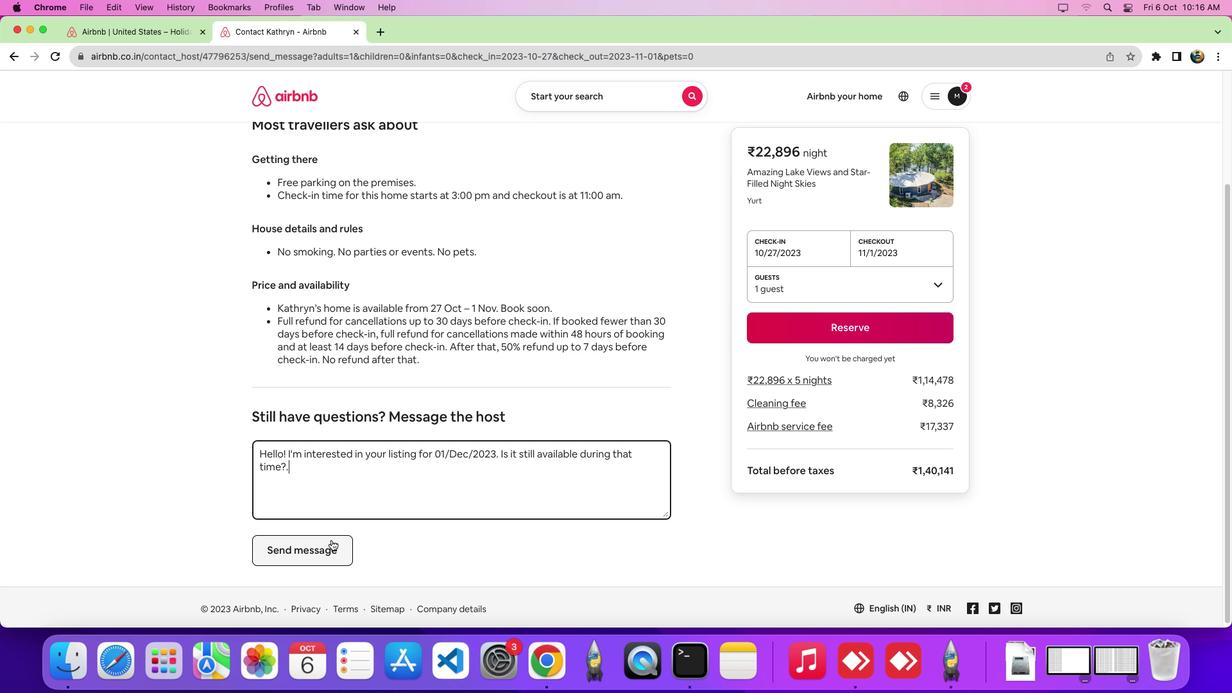 
Action: Mouse pressed left at (331, 540)
Screenshot: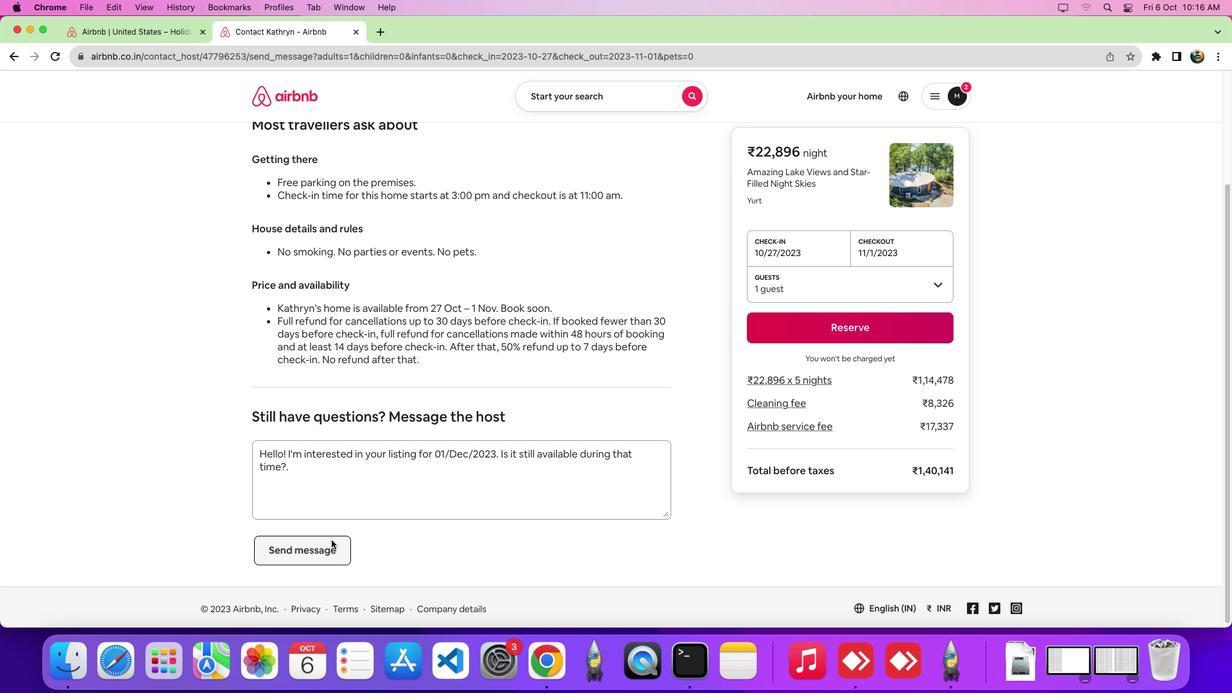 
Action: Mouse moved to (269, 260)
Screenshot: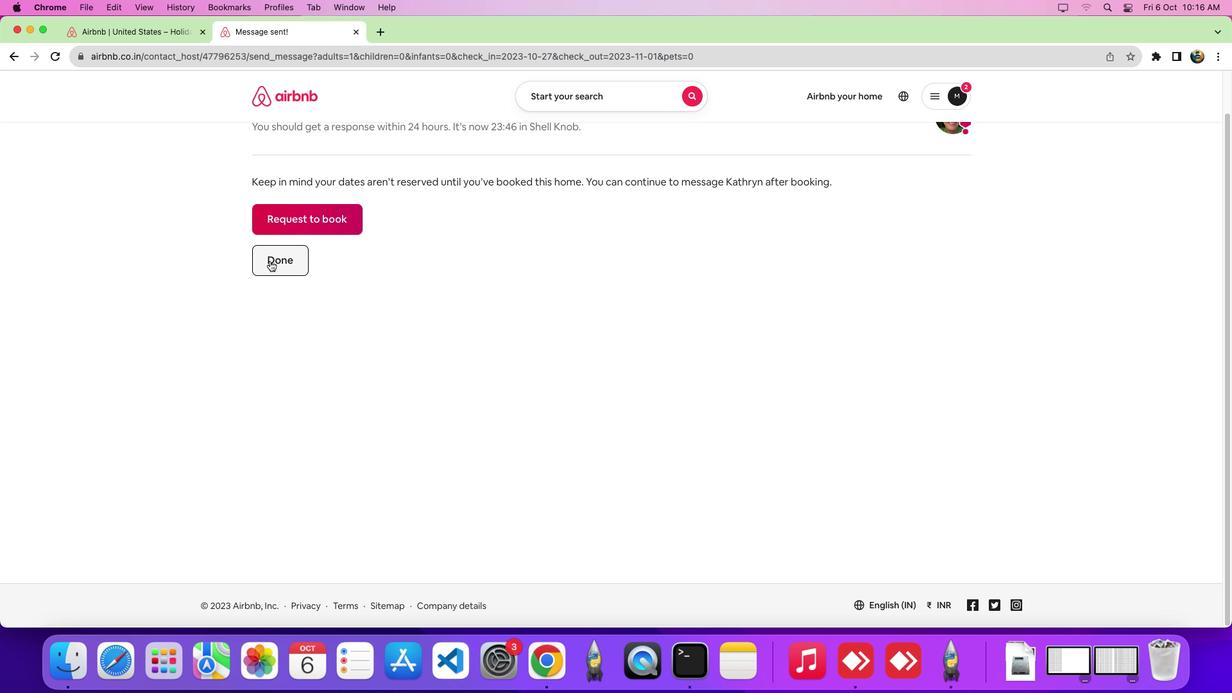 
Action: Mouse pressed left at (269, 260)
Screenshot: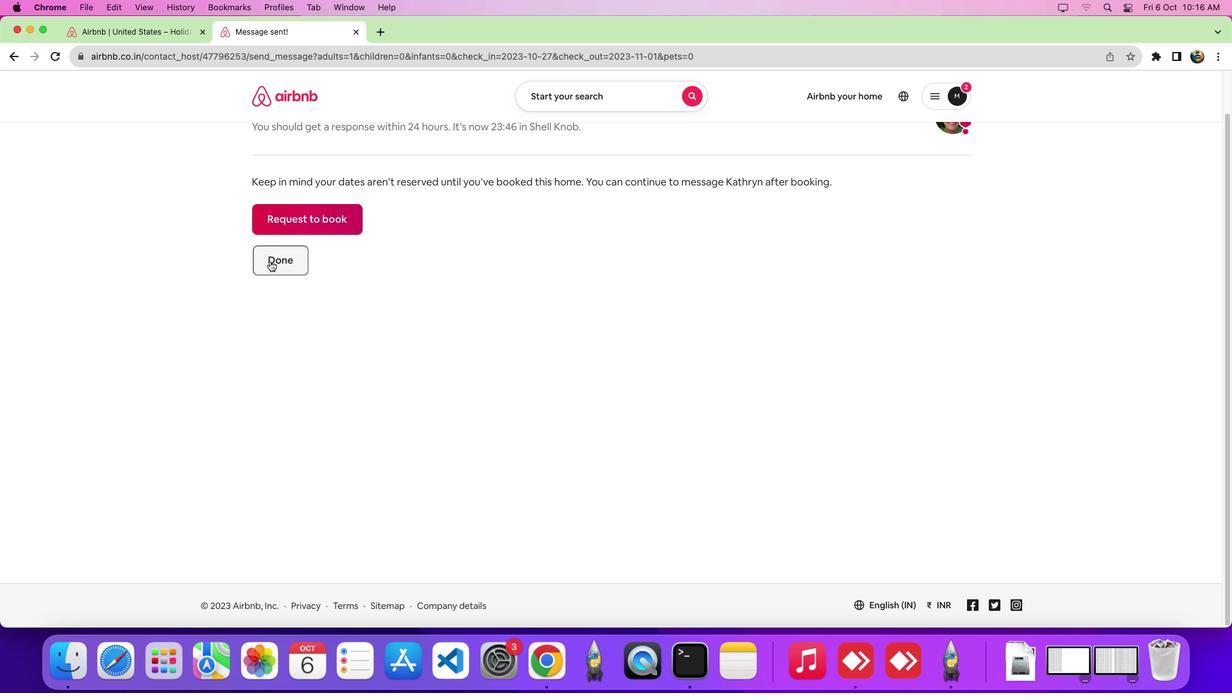
Action: Mouse moved to (272, 262)
Screenshot: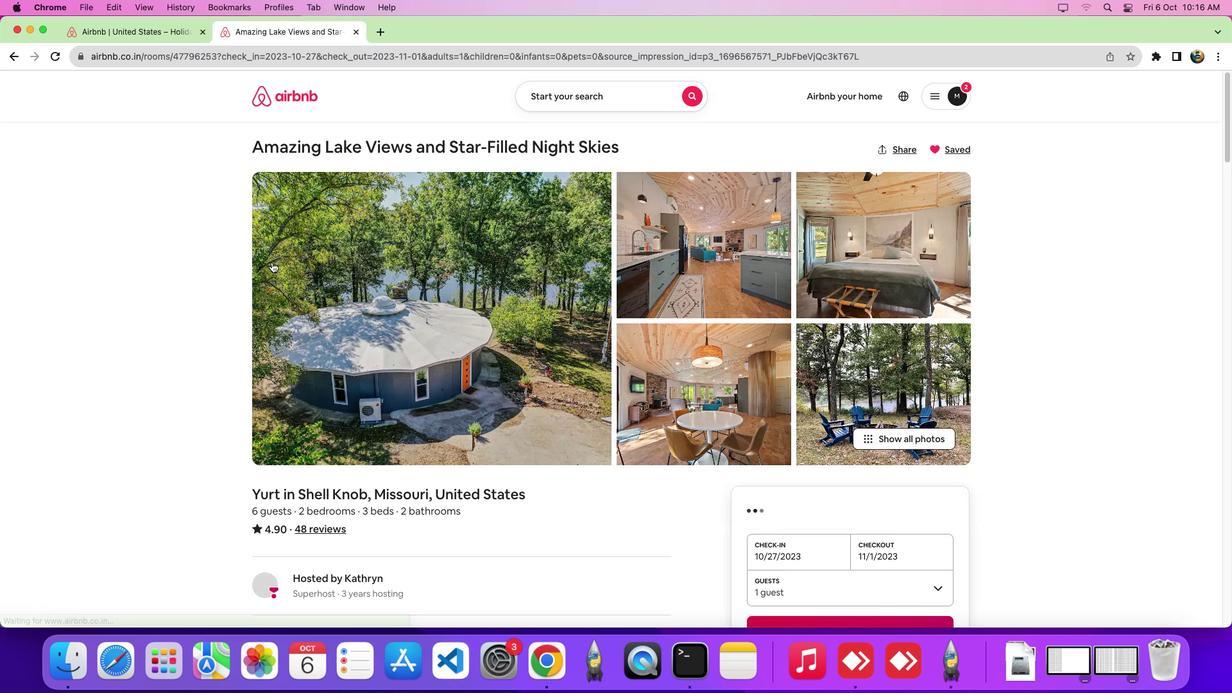 
